 Task: Compose an email with Smart Compose that includes hyperlinks.
Action: Mouse moved to (927, 62)
Screenshot: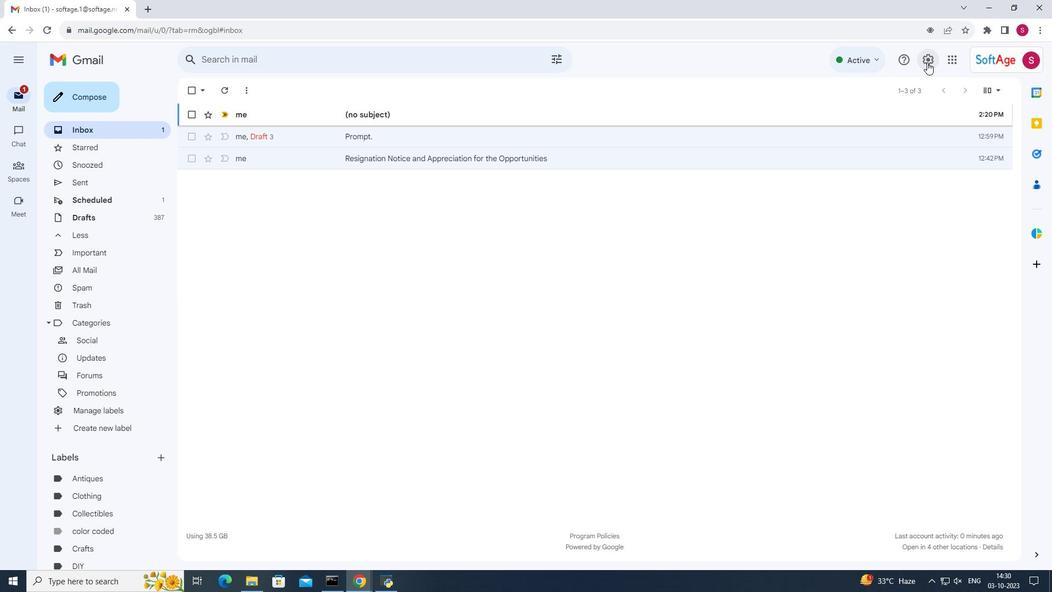 
Action: Mouse pressed left at (927, 62)
Screenshot: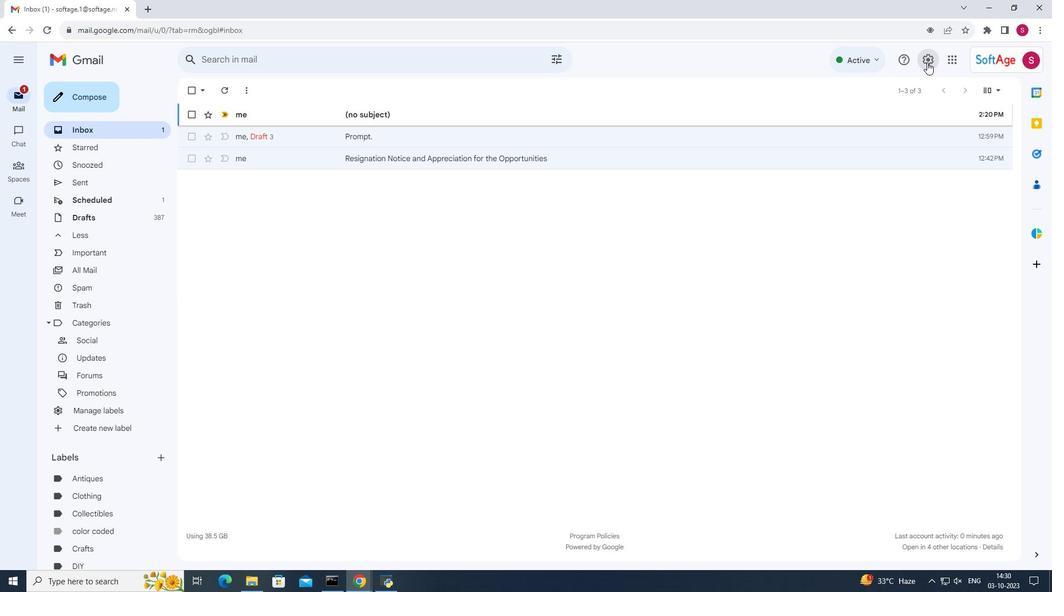 
Action: Mouse moved to (920, 115)
Screenshot: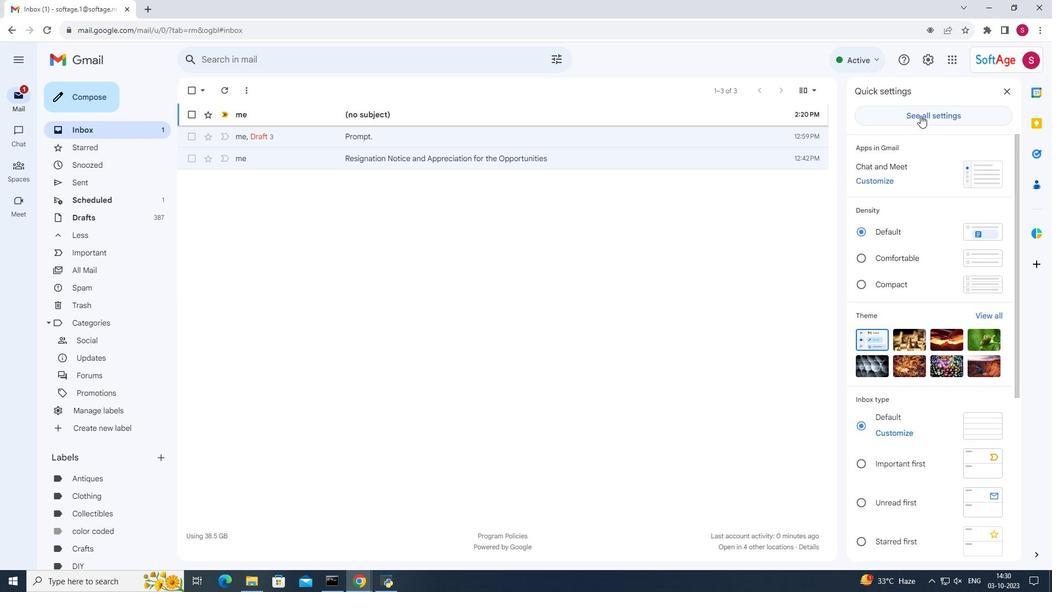
Action: Mouse pressed left at (920, 115)
Screenshot: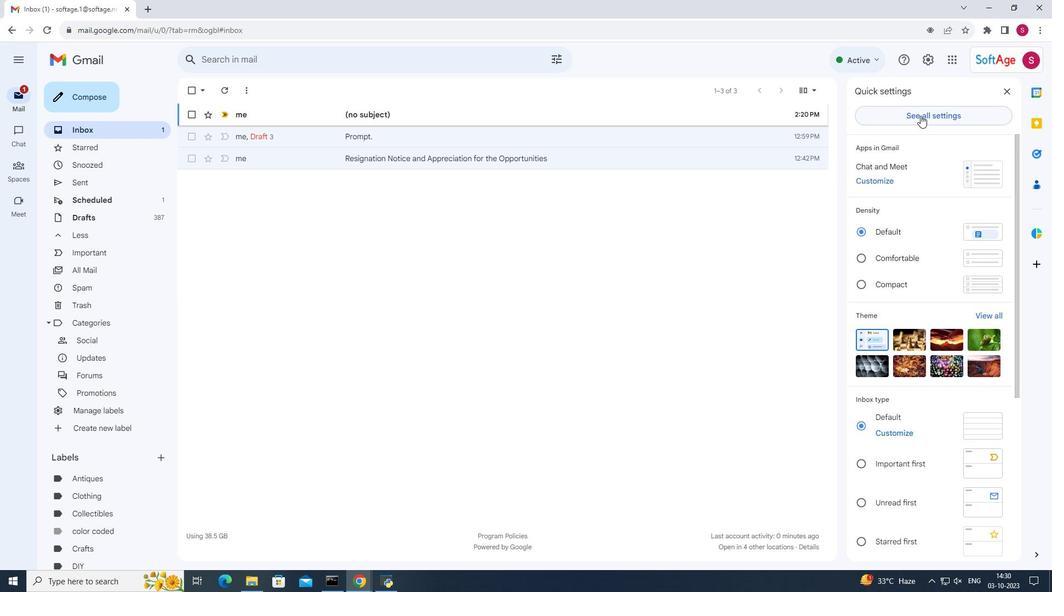 
Action: Mouse moved to (737, 237)
Screenshot: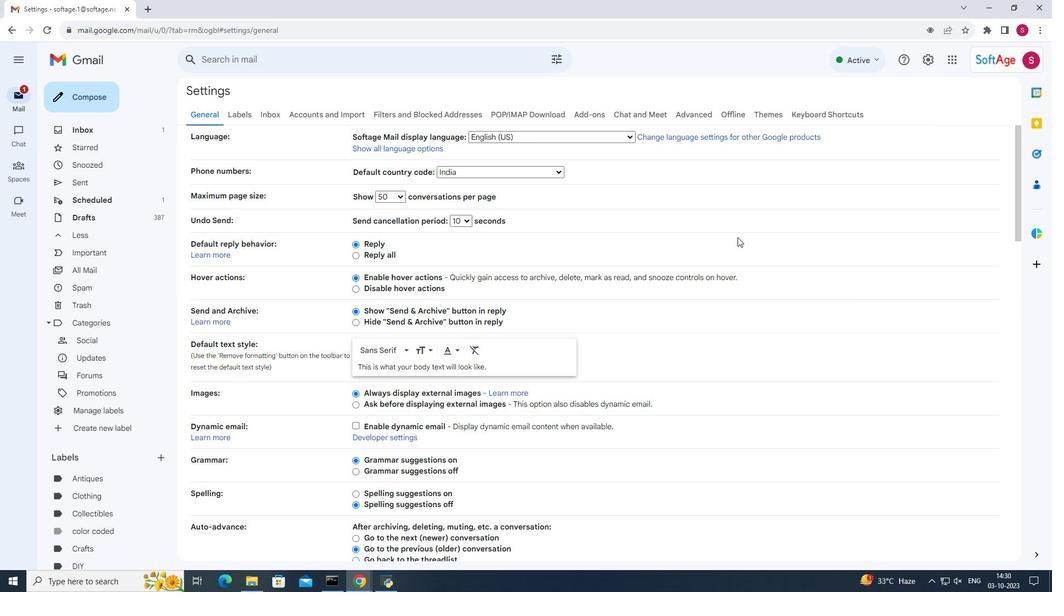 
Action: Mouse scrolled (737, 236) with delta (0, 0)
Screenshot: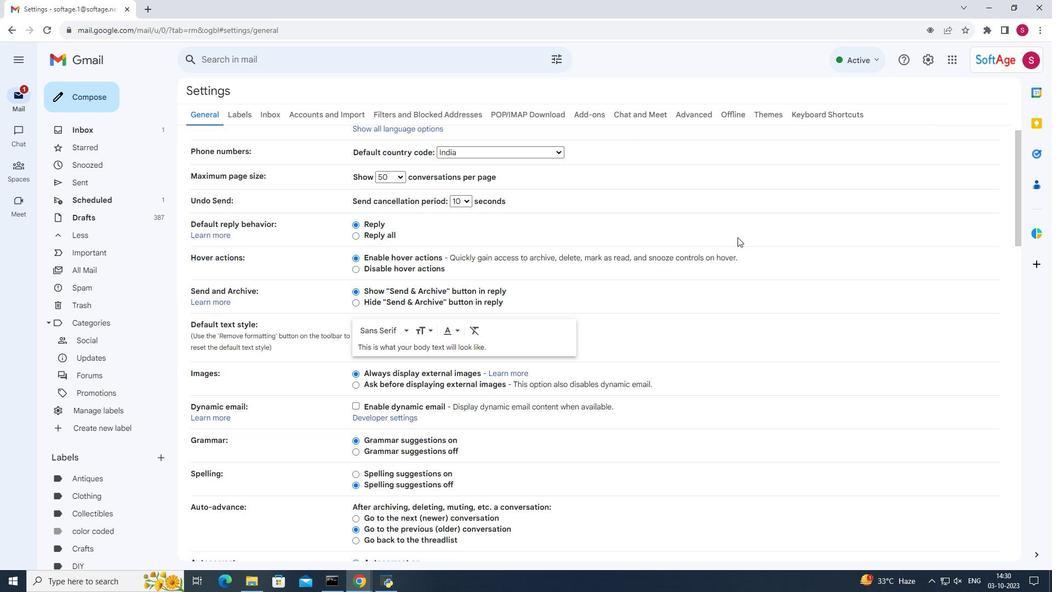 
Action: Mouse scrolled (737, 236) with delta (0, 0)
Screenshot: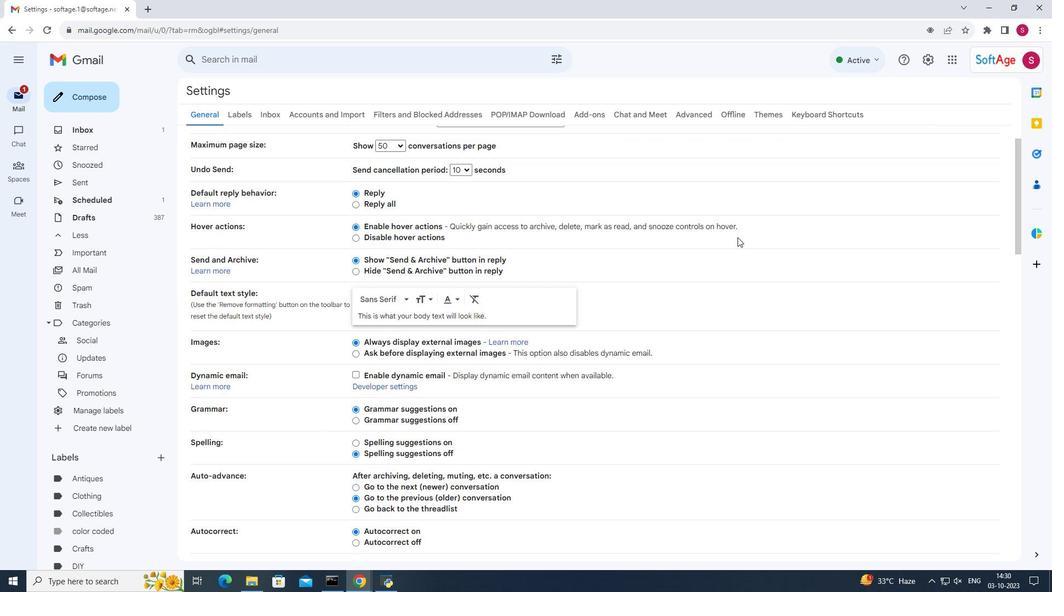 
Action: Mouse scrolled (737, 236) with delta (0, 0)
Screenshot: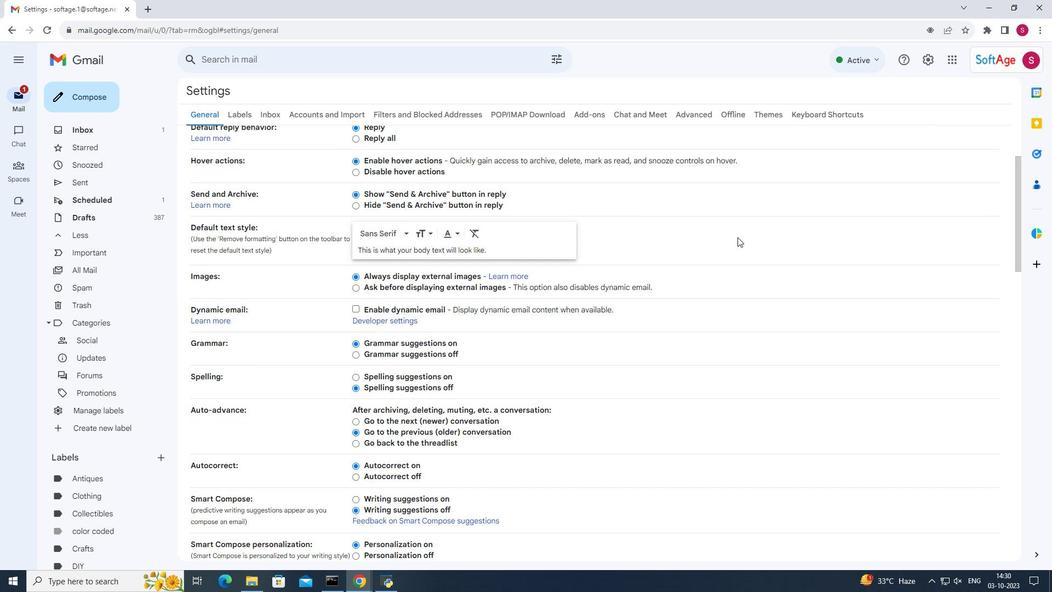 
Action: Mouse scrolled (737, 236) with delta (0, 0)
Screenshot: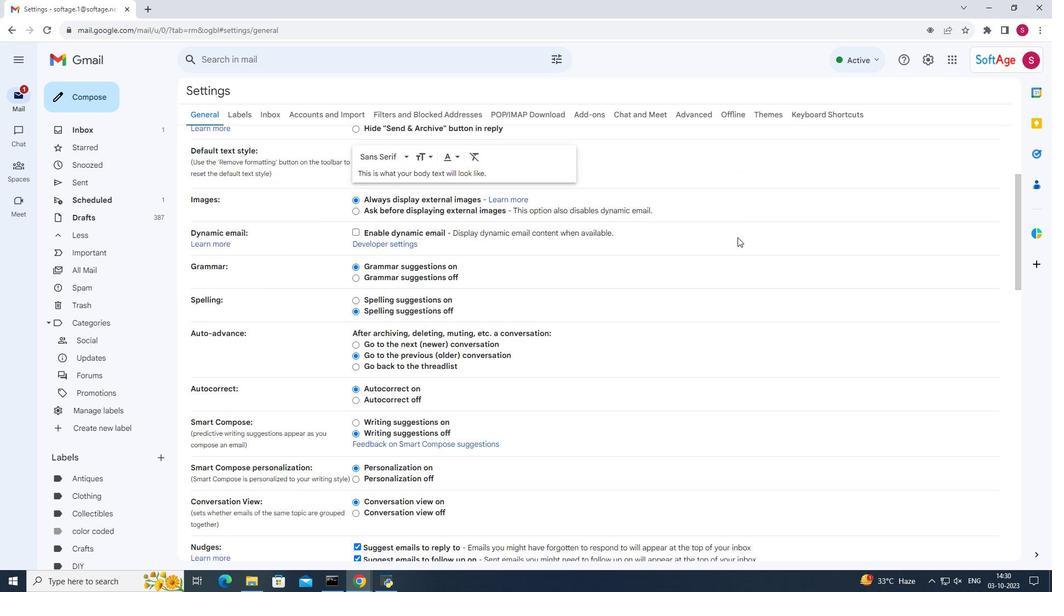 
Action: Mouse scrolled (737, 236) with delta (0, 0)
Screenshot: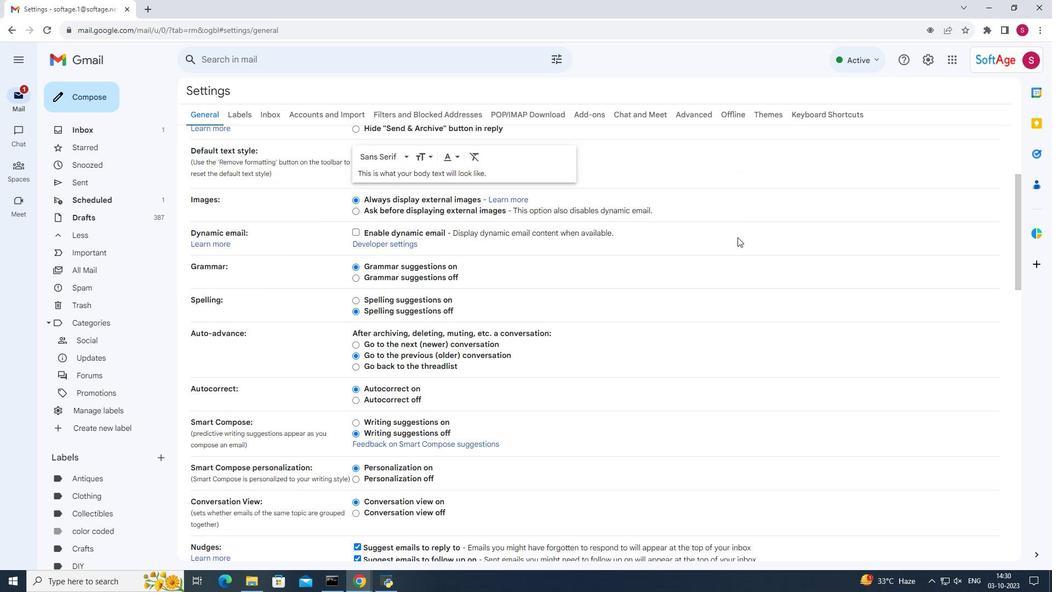 
Action: Mouse scrolled (737, 236) with delta (0, 0)
Screenshot: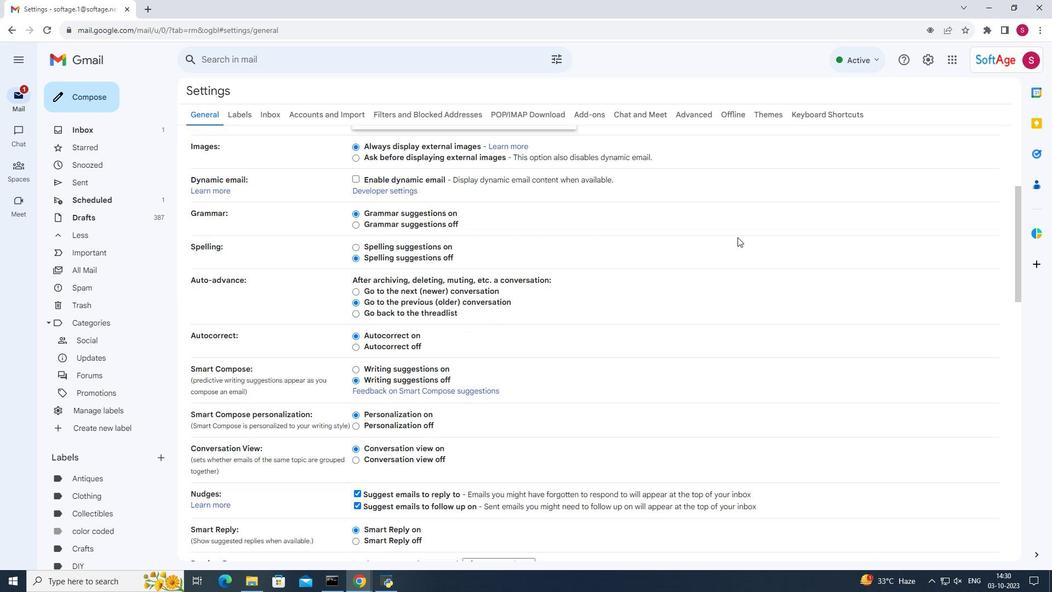
Action: Mouse scrolled (737, 236) with delta (0, 0)
Screenshot: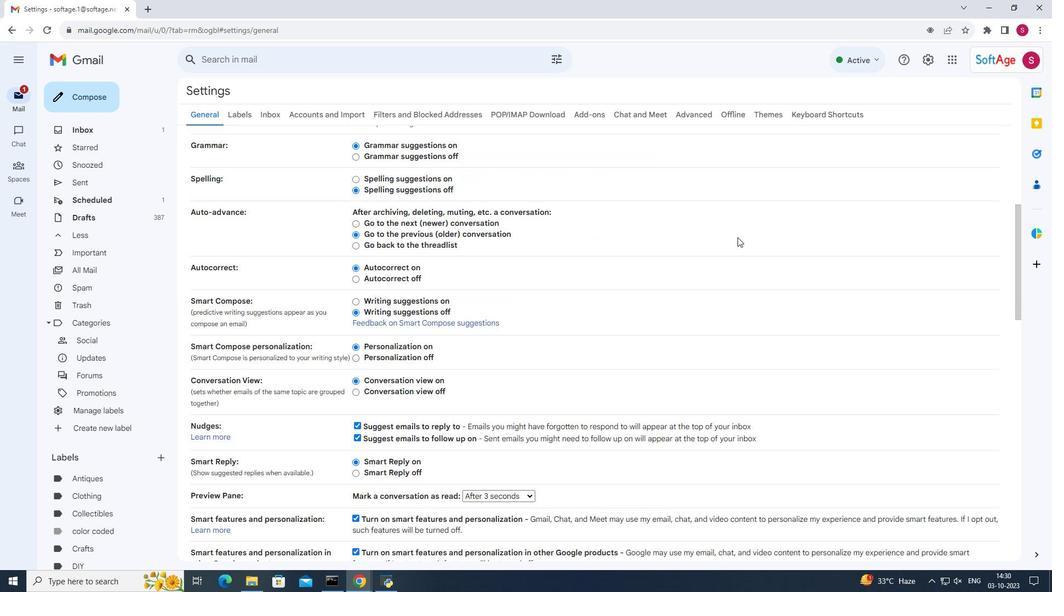 
Action: Mouse moved to (357, 234)
Screenshot: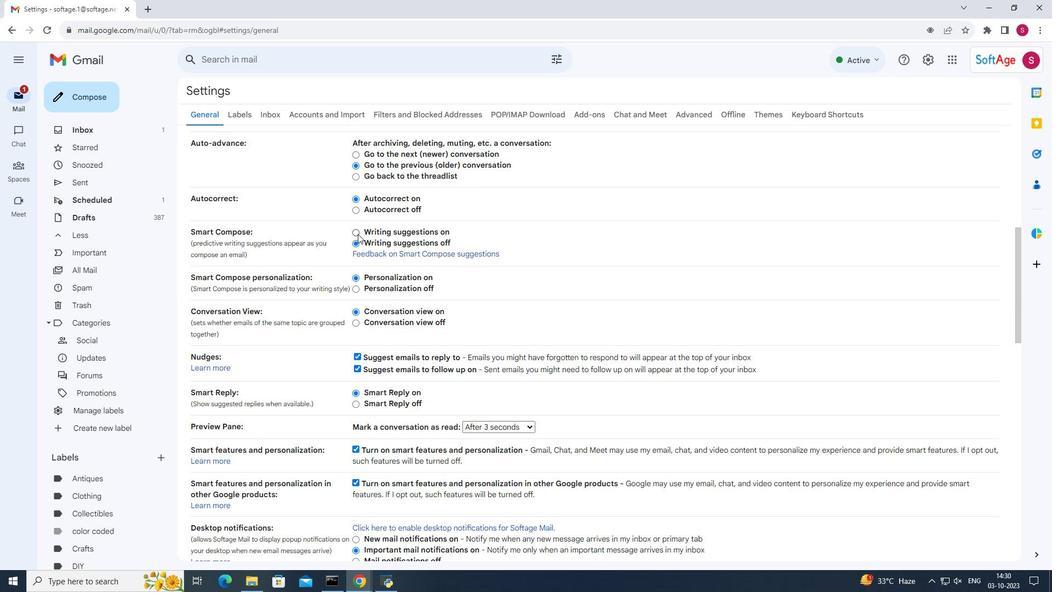 
Action: Mouse pressed left at (357, 234)
Screenshot: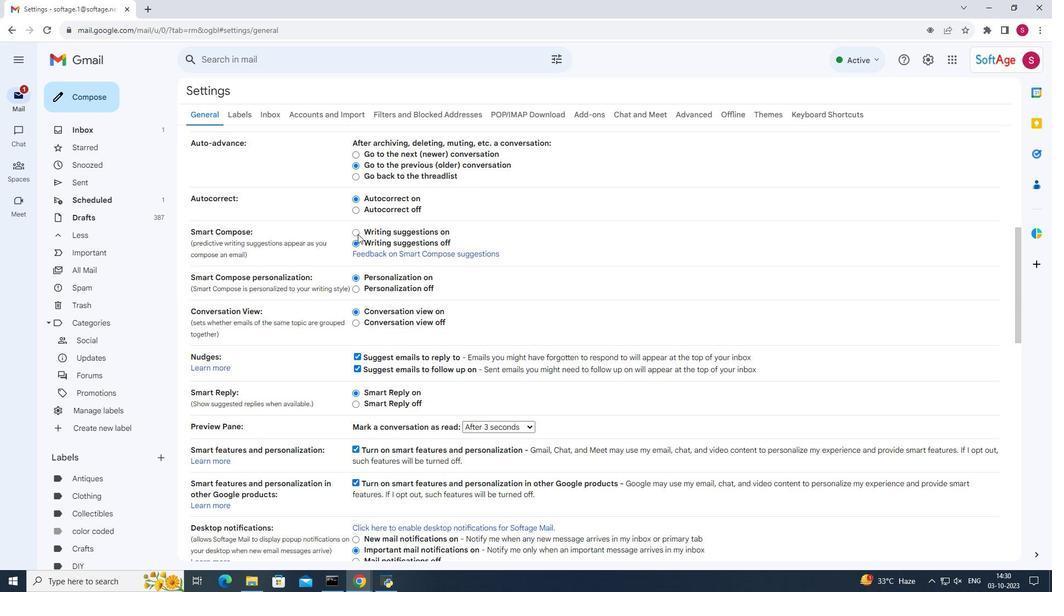 
Action: Mouse moved to (617, 256)
Screenshot: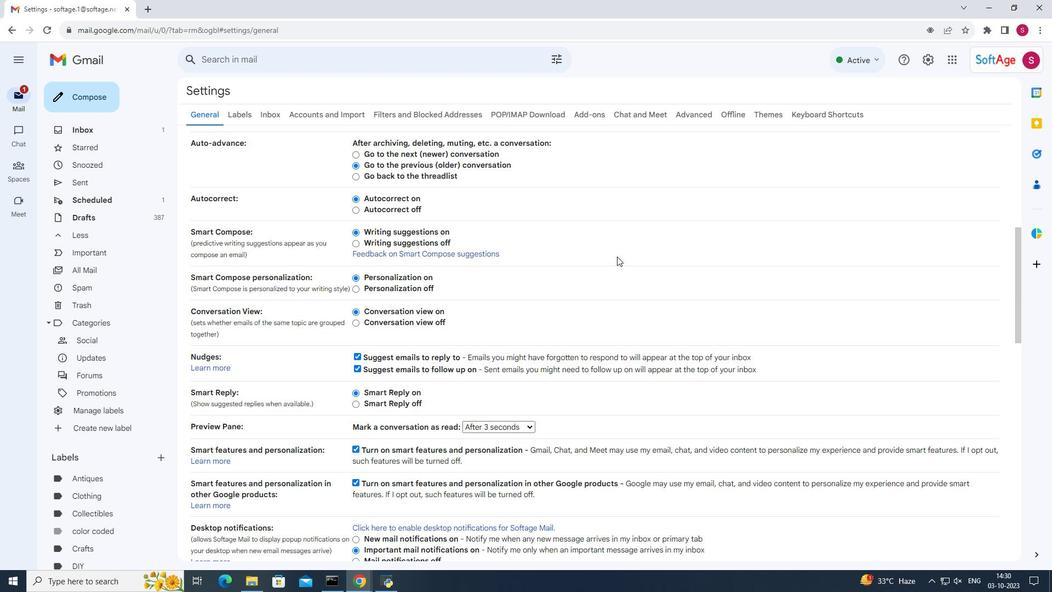 
Action: Mouse scrolled (617, 255) with delta (0, 0)
Screenshot: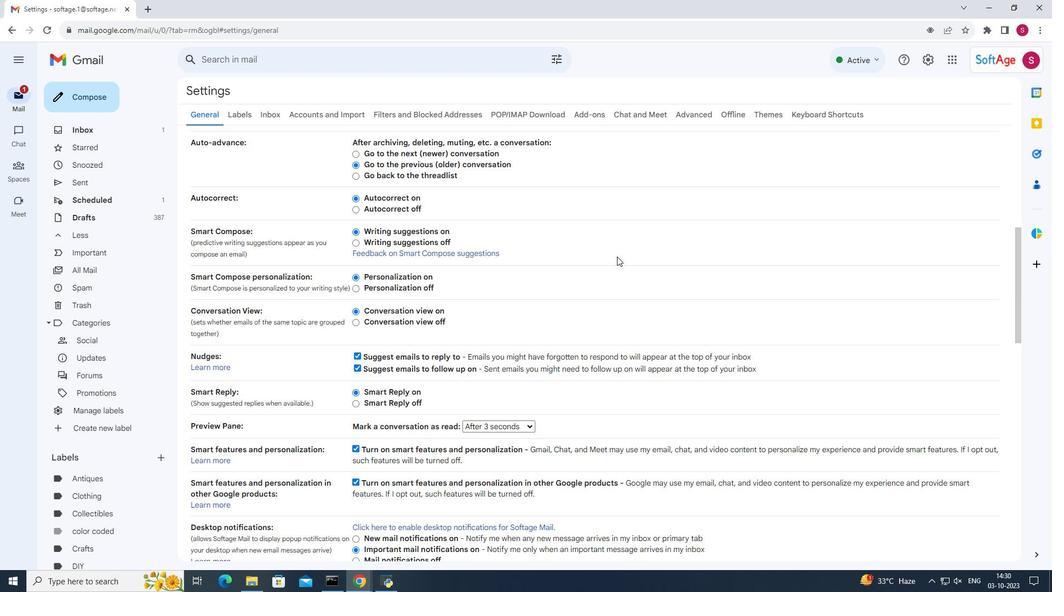 
Action: Mouse scrolled (617, 255) with delta (0, 0)
Screenshot: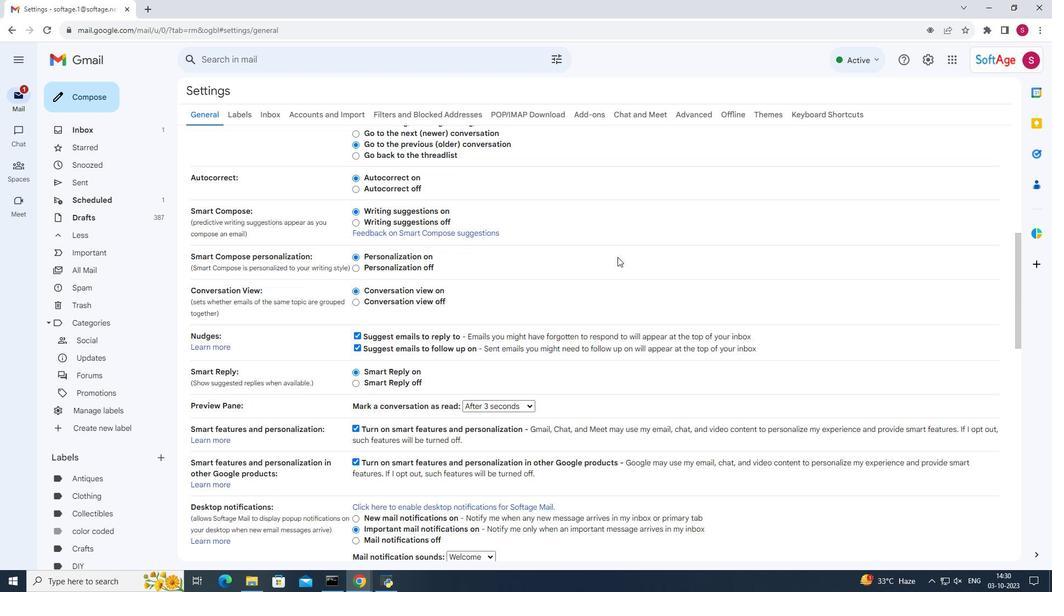 
Action: Mouse scrolled (617, 255) with delta (0, 0)
Screenshot: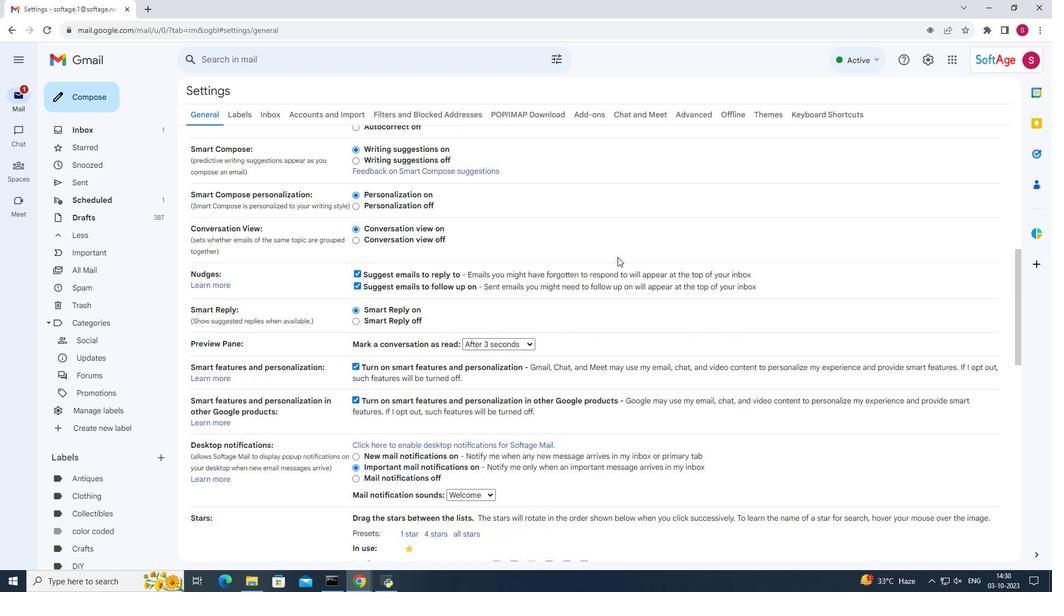 
Action: Mouse moved to (617, 257)
Screenshot: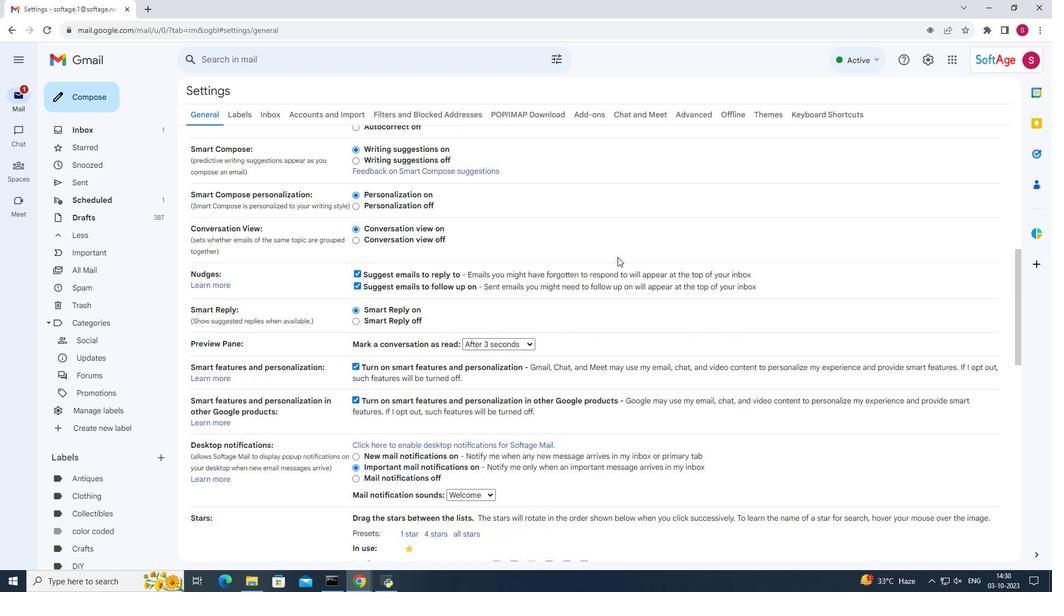 
Action: Mouse scrolled (617, 256) with delta (0, 0)
Screenshot: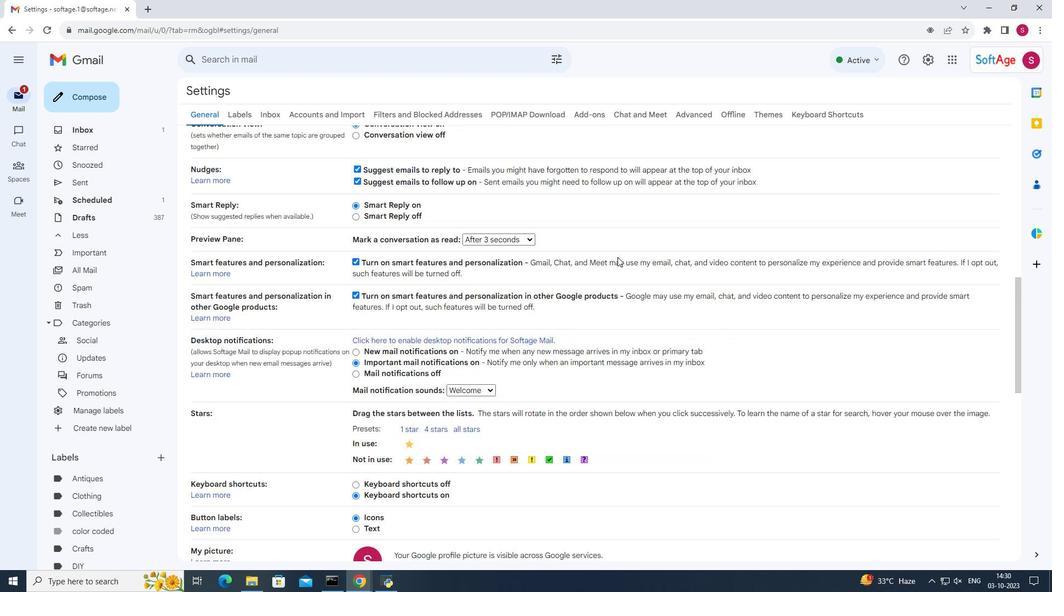 
Action: Mouse moved to (617, 257)
Screenshot: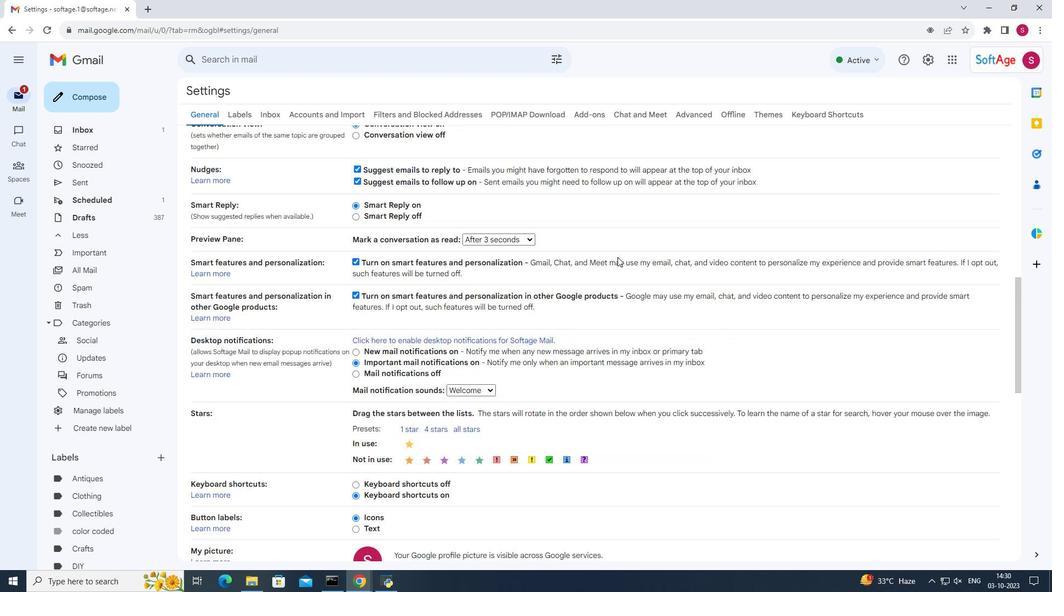 
Action: Mouse scrolled (617, 256) with delta (0, 0)
Screenshot: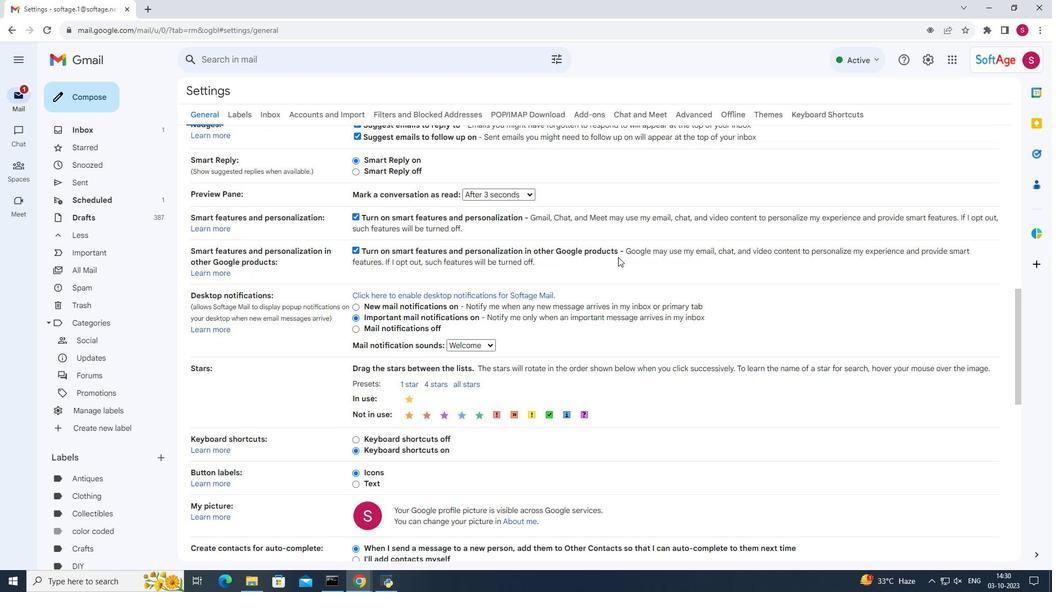 
Action: Mouse scrolled (617, 256) with delta (0, 0)
Screenshot: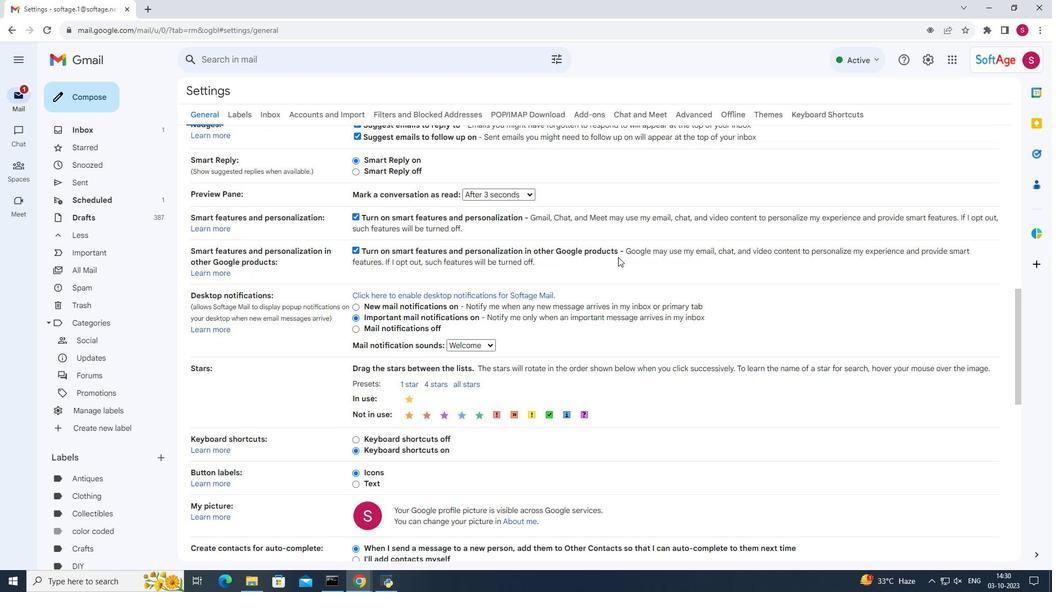 
Action: Mouse scrolled (617, 256) with delta (0, 0)
Screenshot: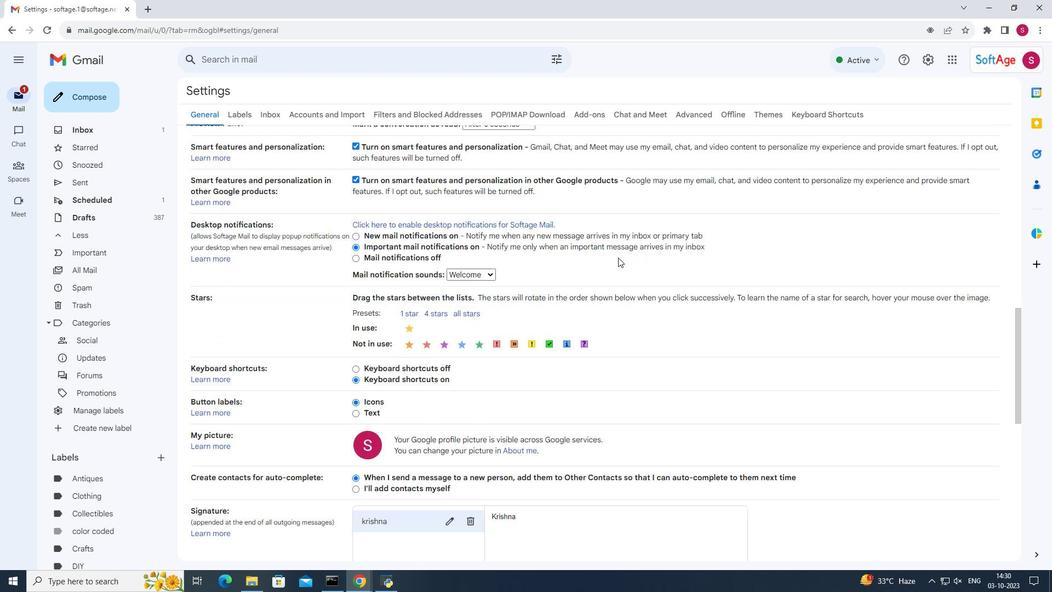 
Action: Mouse scrolled (617, 256) with delta (0, 0)
Screenshot: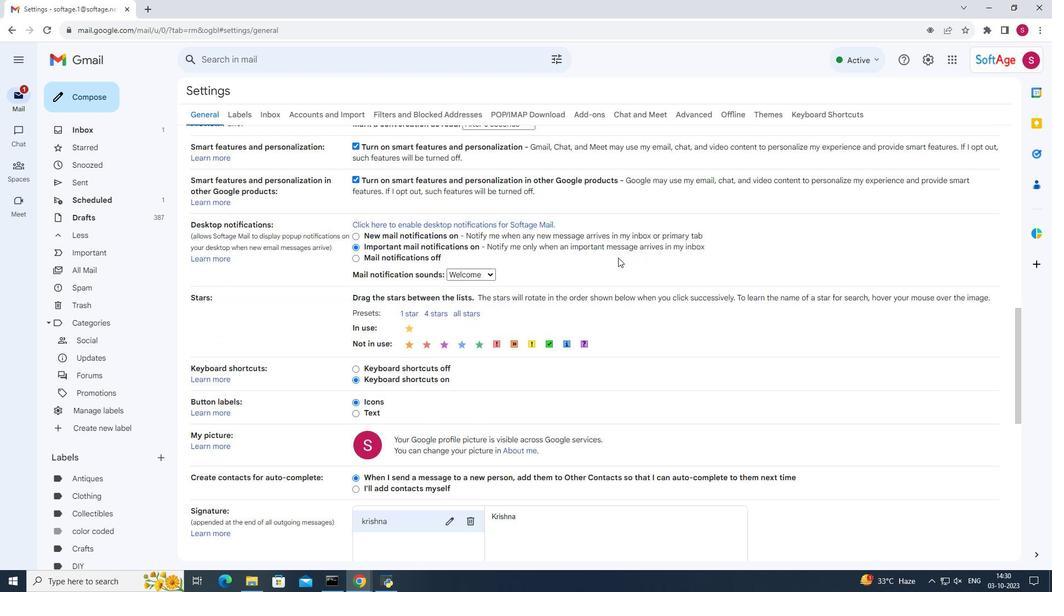 
Action: Mouse moved to (618, 258)
Screenshot: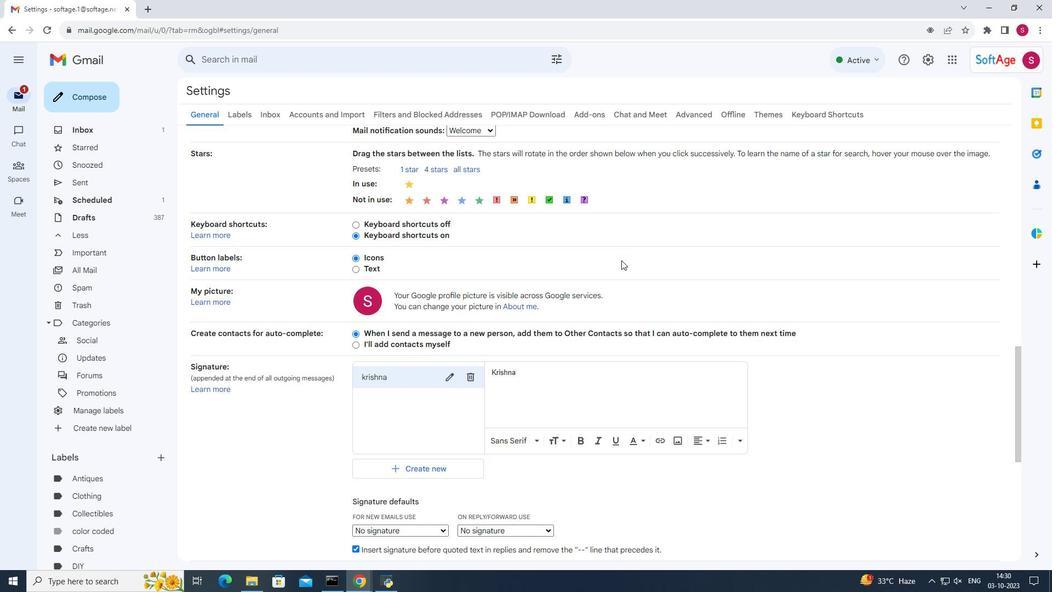 
Action: Mouse scrolled (618, 257) with delta (0, 0)
Screenshot: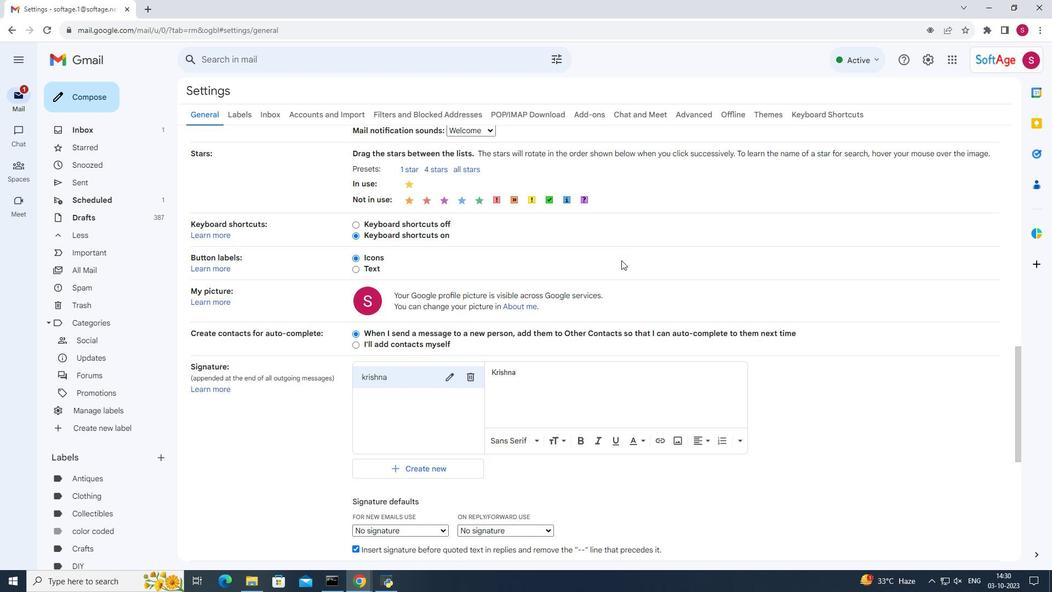 
Action: Mouse moved to (619, 258)
Screenshot: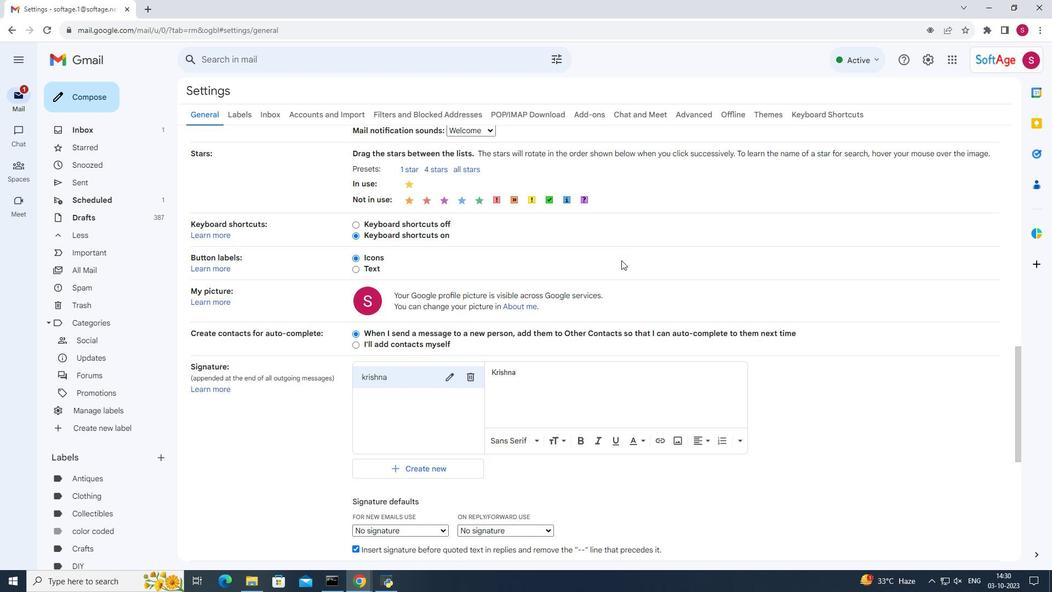 
Action: Mouse scrolled (619, 258) with delta (0, 0)
Screenshot: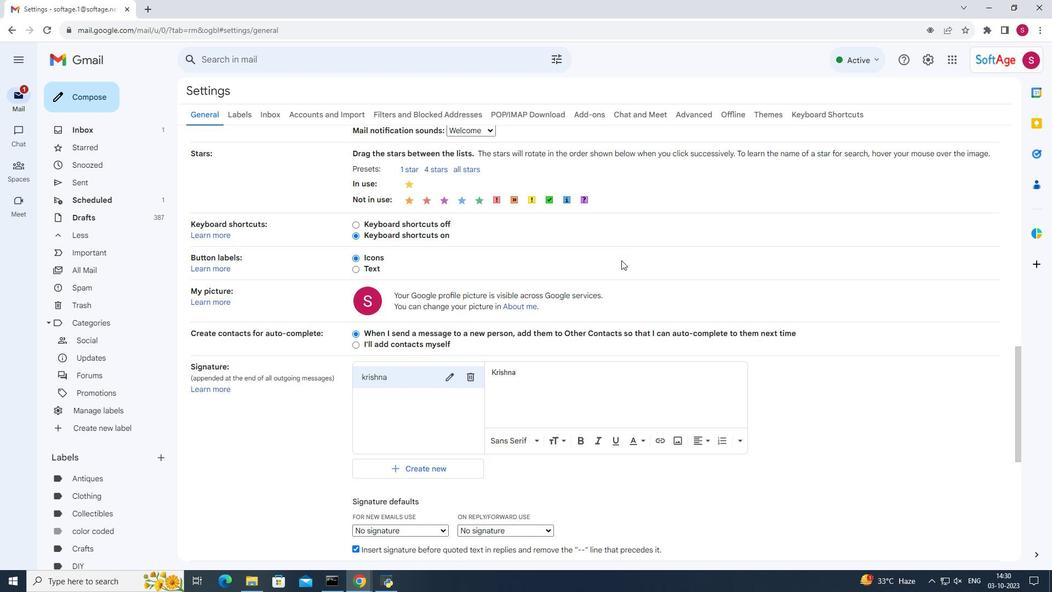 
Action: Mouse moved to (619, 258)
Screenshot: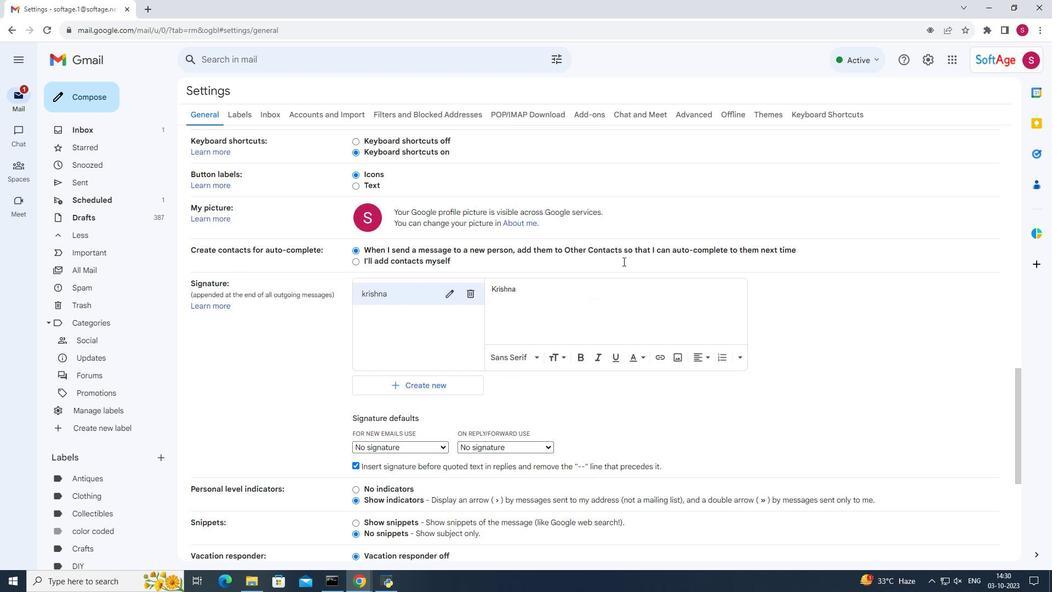 
Action: Mouse scrolled (619, 258) with delta (0, 0)
Screenshot: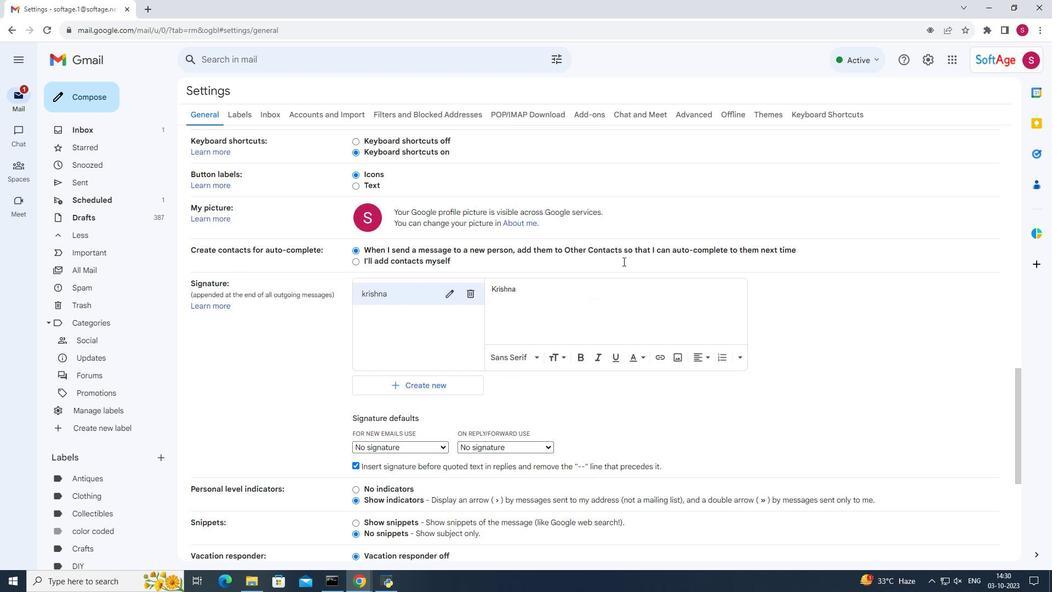 
Action: Mouse moved to (621, 259)
Screenshot: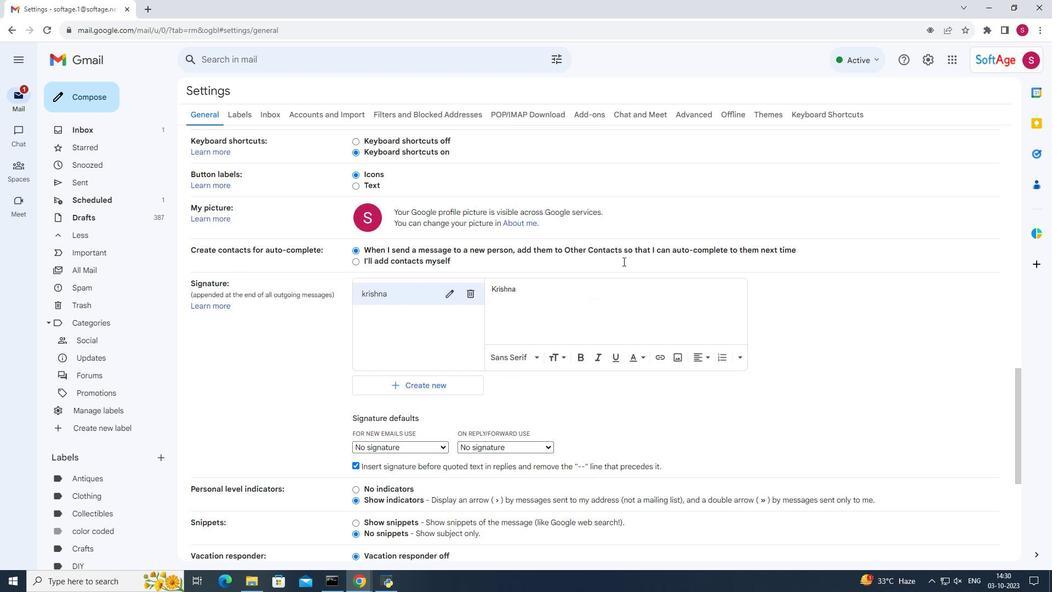 
Action: Mouse scrolled (621, 259) with delta (0, 0)
Screenshot: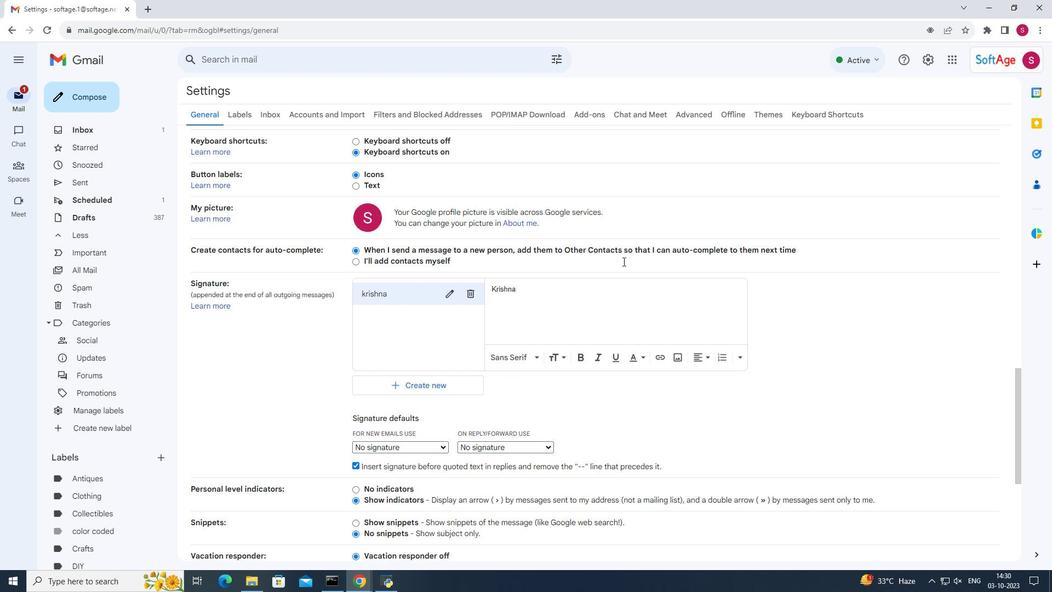 
Action: Mouse moved to (622, 260)
Screenshot: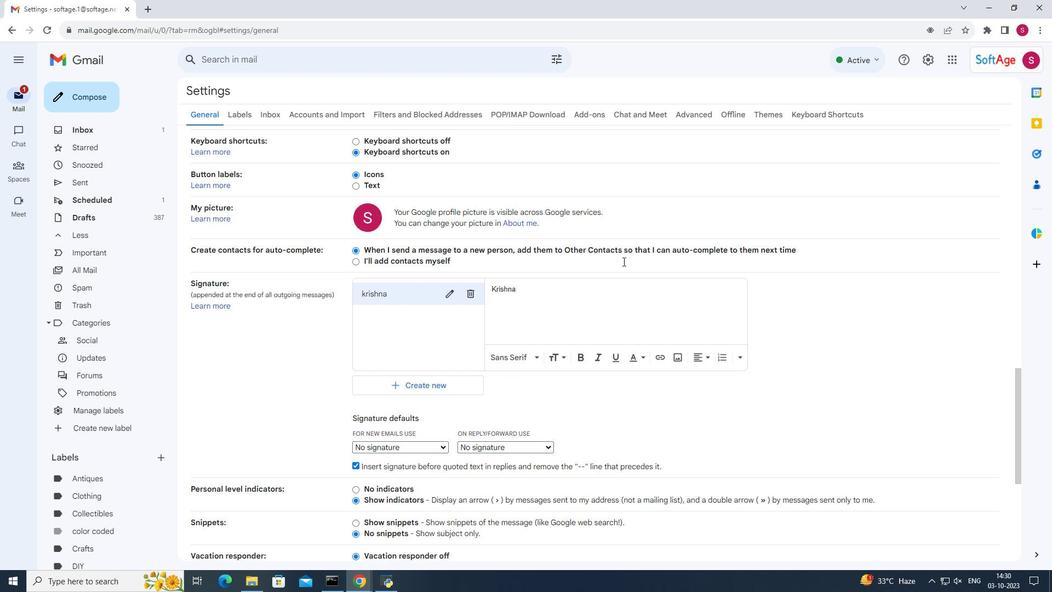 
Action: Mouse scrolled (622, 260) with delta (0, 0)
Screenshot: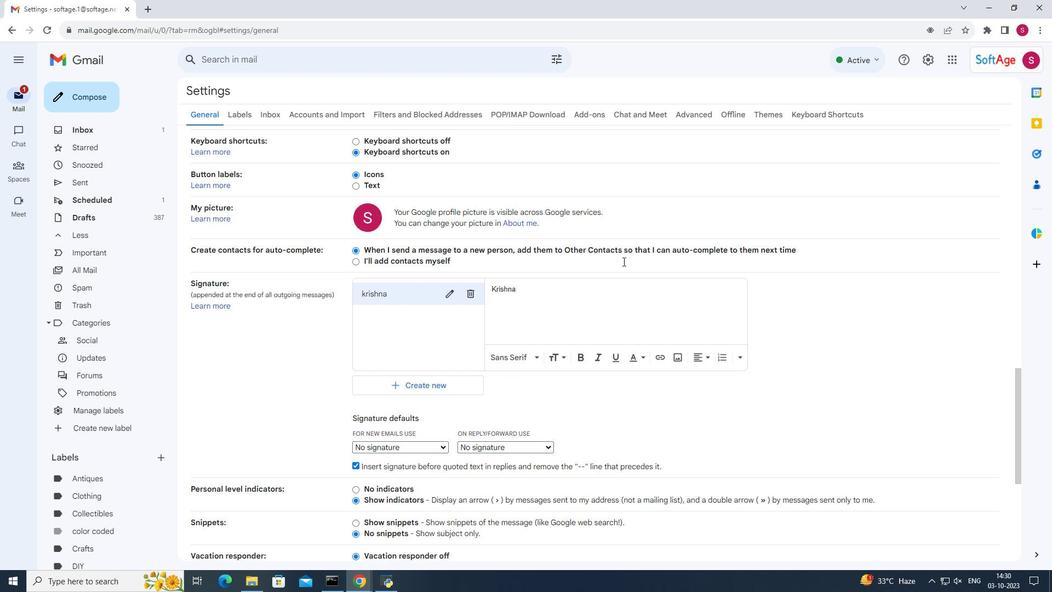 
Action: Mouse moved to (633, 299)
Screenshot: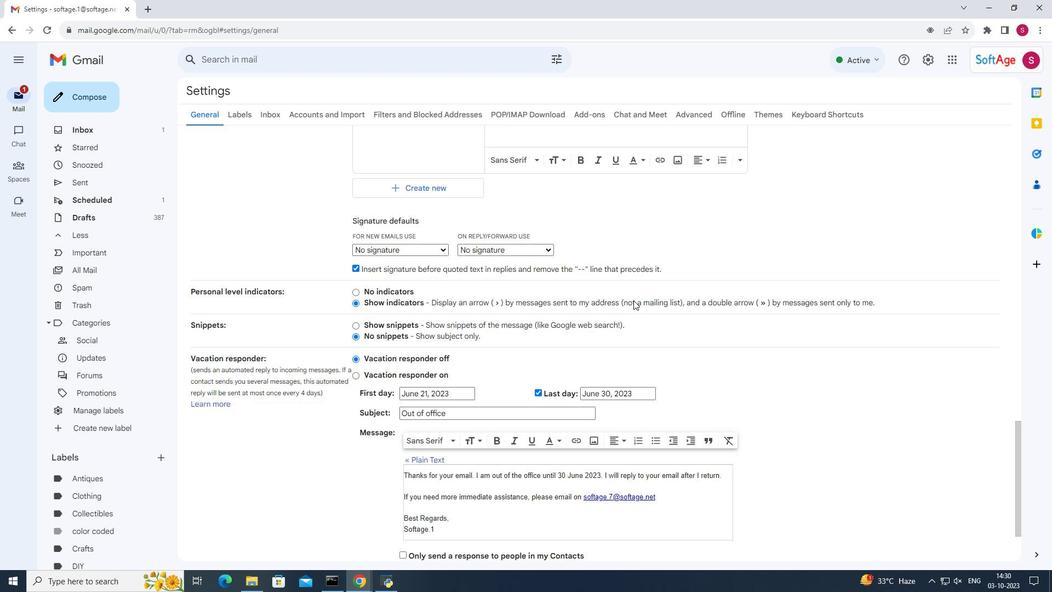 
Action: Mouse scrolled (633, 298) with delta (0, 0)
Screenshot: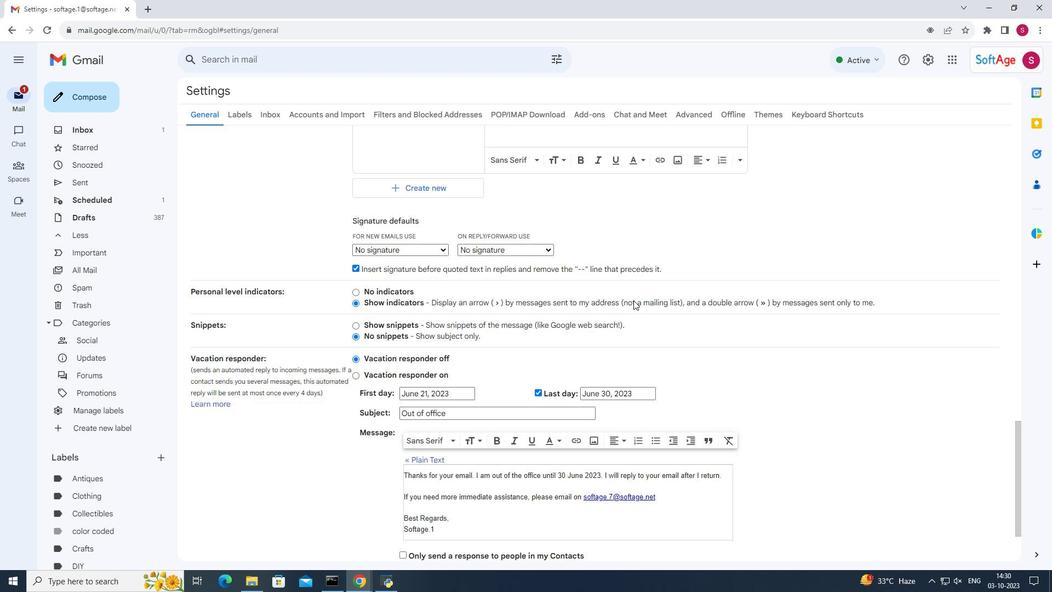 
Action: Mouse moved to (633, 300)
Screenshot: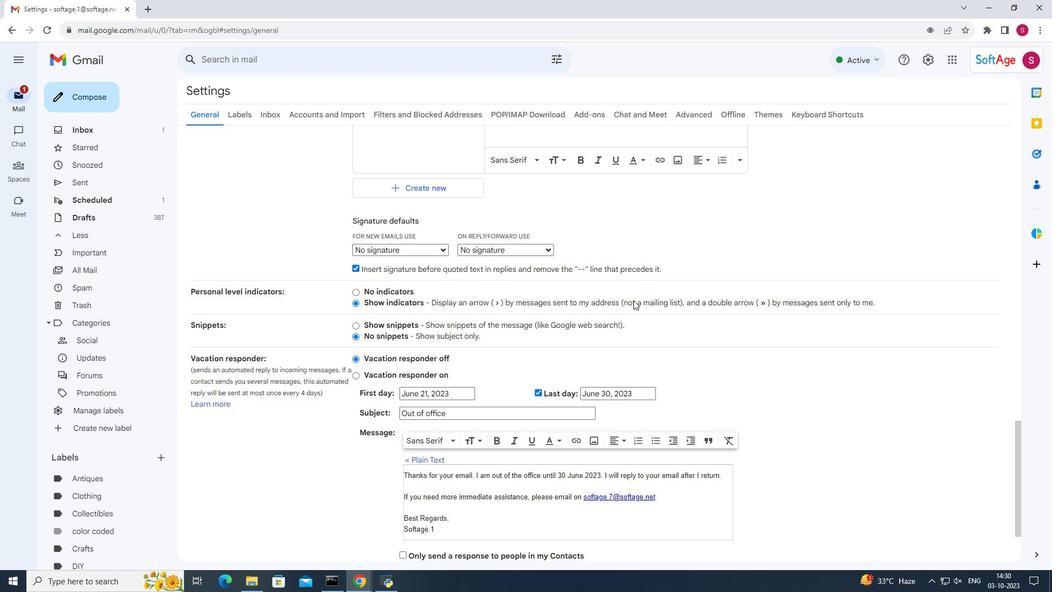 
Action: Mouse scrolled (633, 299) with delta (0, 0)
Screenshot: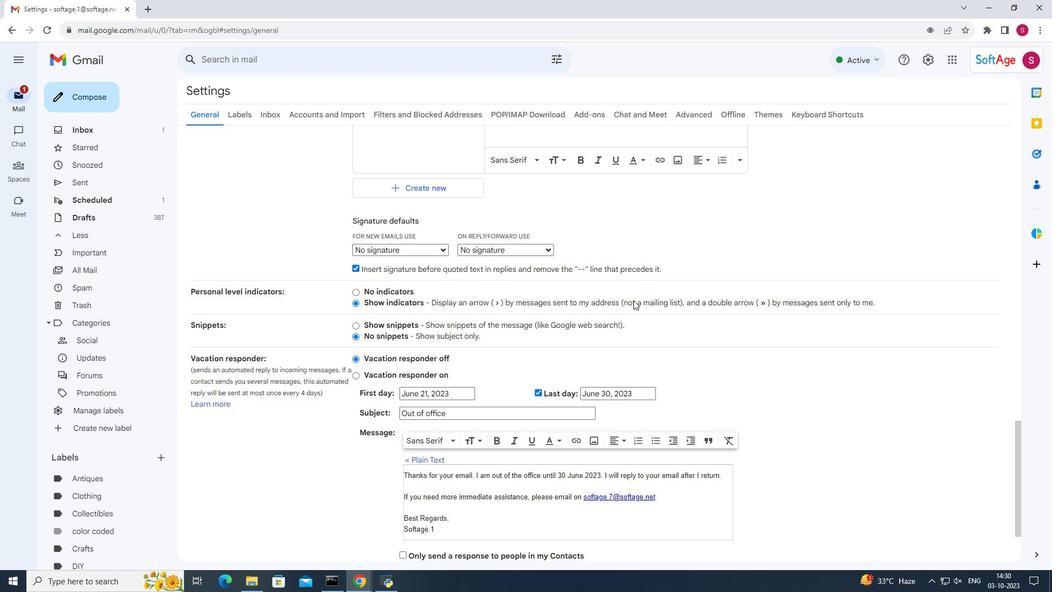 
Action: Mouse moved to (633, 300)
Screenshot: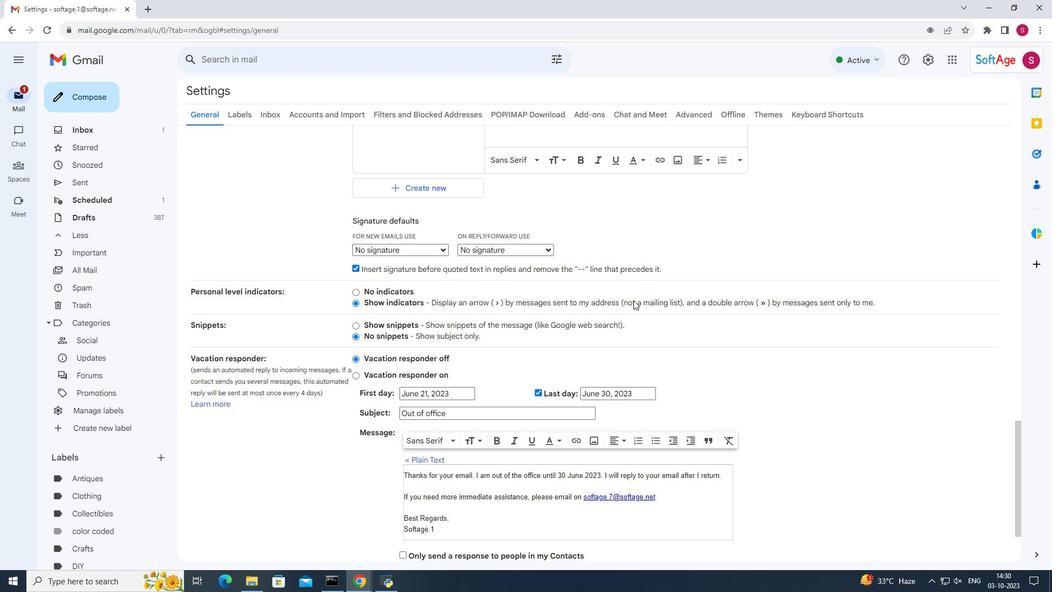 
Action: Mouse scrolled (633, 299) with delta (0, 0)
Screenshot: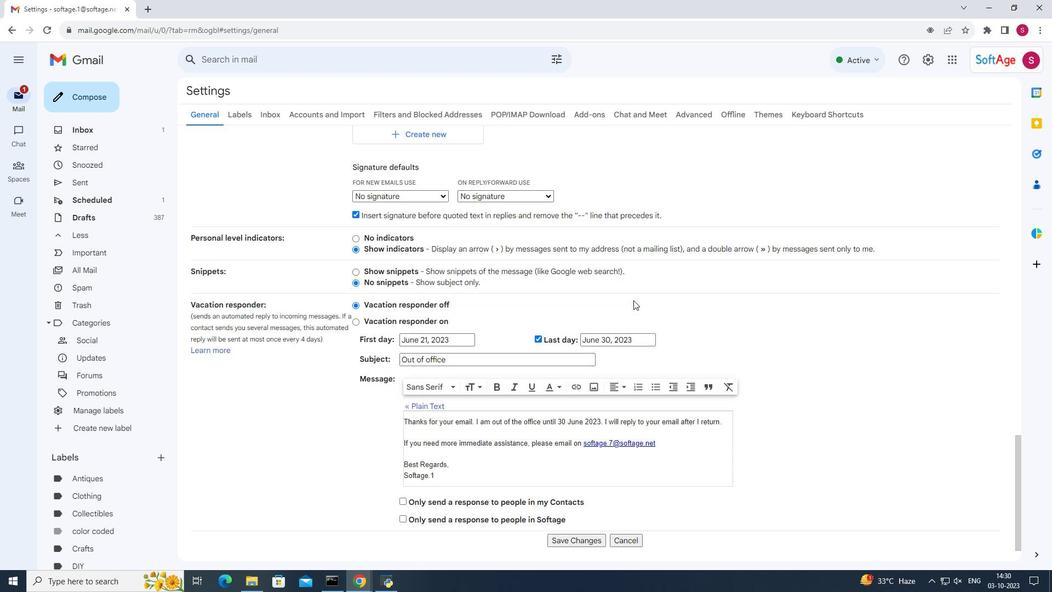 
Action: Mouse scrolled (633, 299) with delta (0, 0)
Screenshot: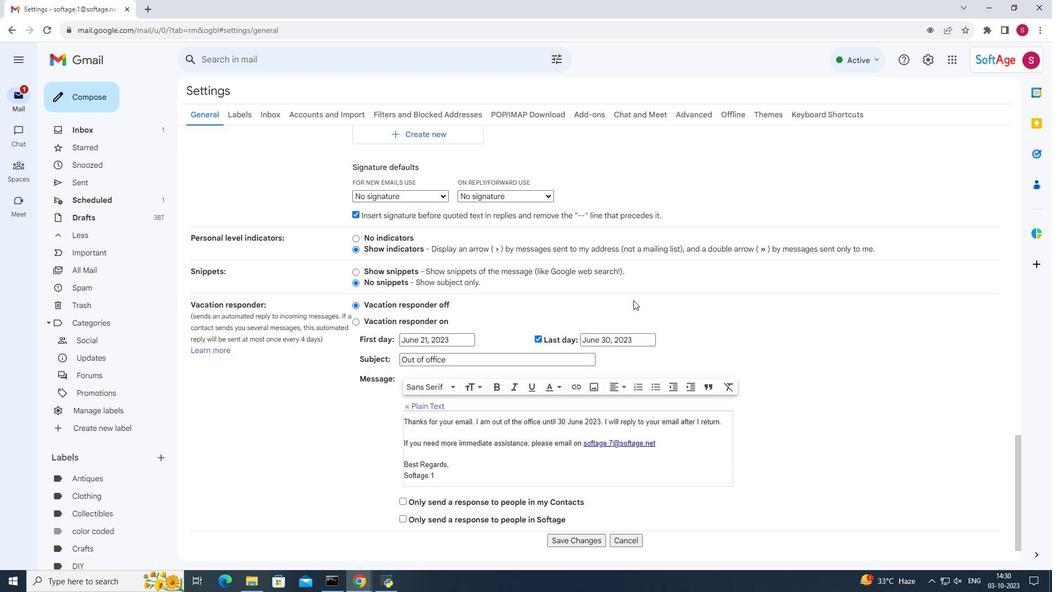 
Action: Mouse moved to (634, 301)
Screenshot: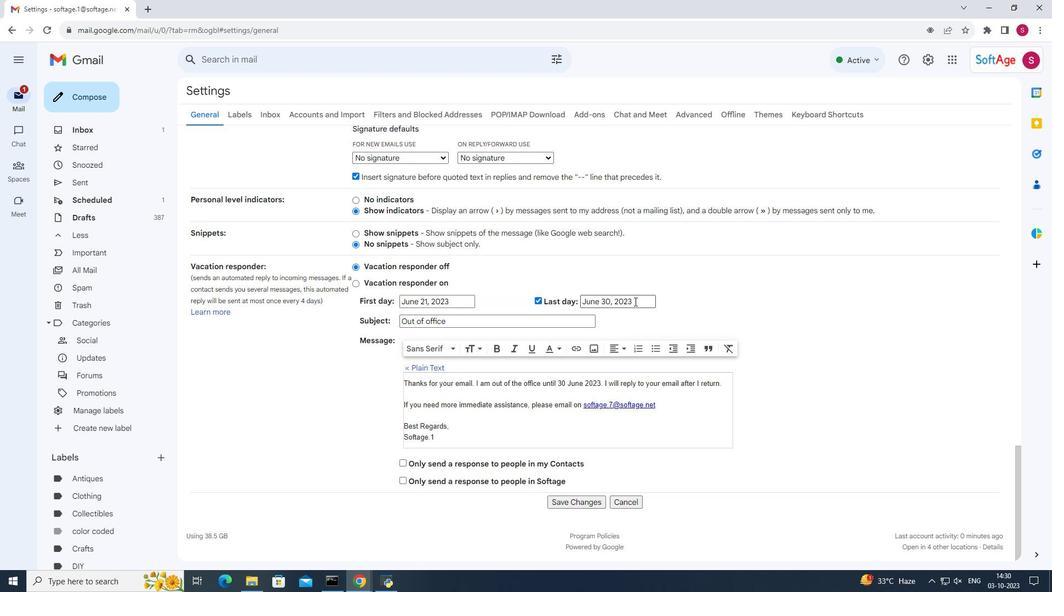 
Action: Mouse scrolled (634, 300) with delta (0, 0)
Screenshot: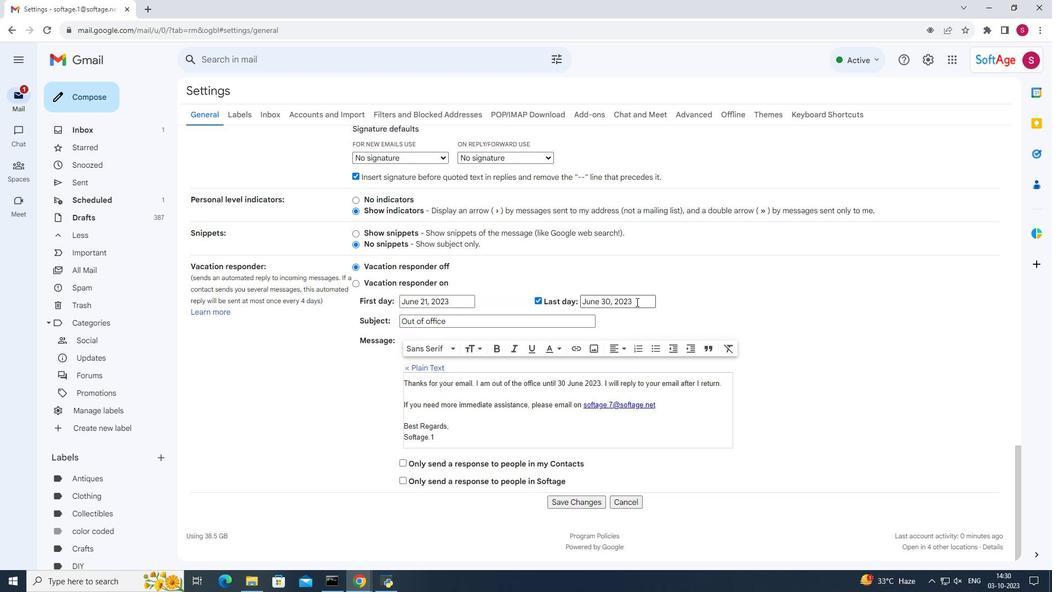 
Action: Mouse scrolled (634, 300) with delta (0, 0)
Screenshot: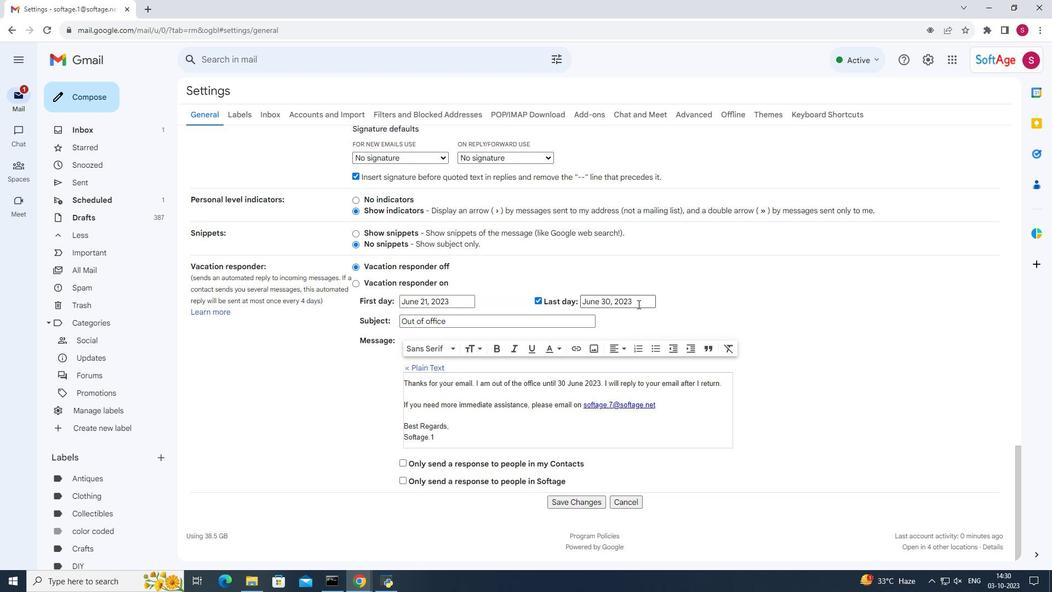 
Action: Mouse moved to (635, 301)
Screenshot: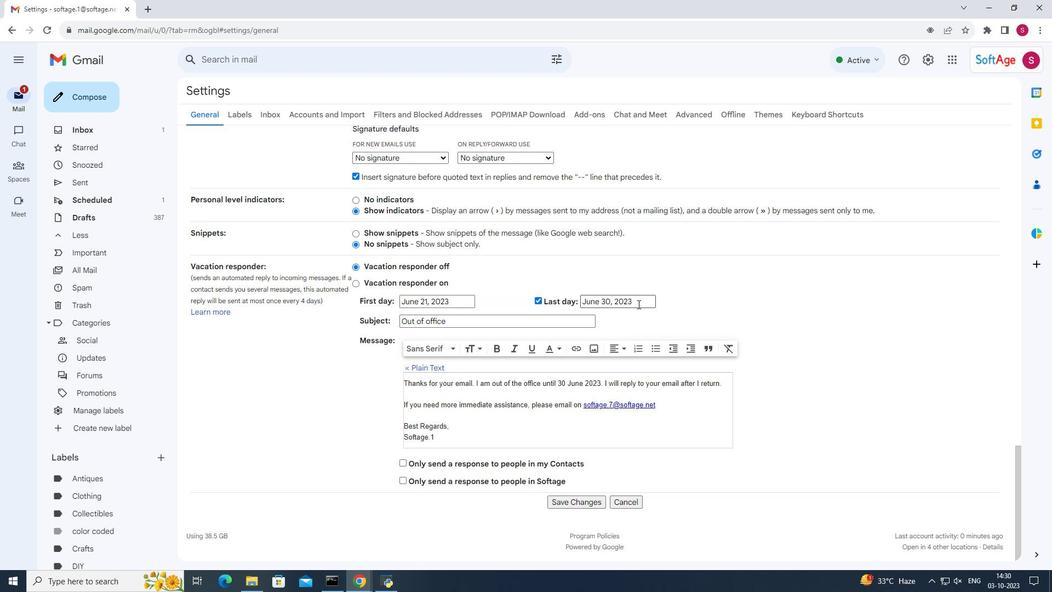 
Action: Mouse scrolled (635, 300) with delta (0, 0)
Screenshot: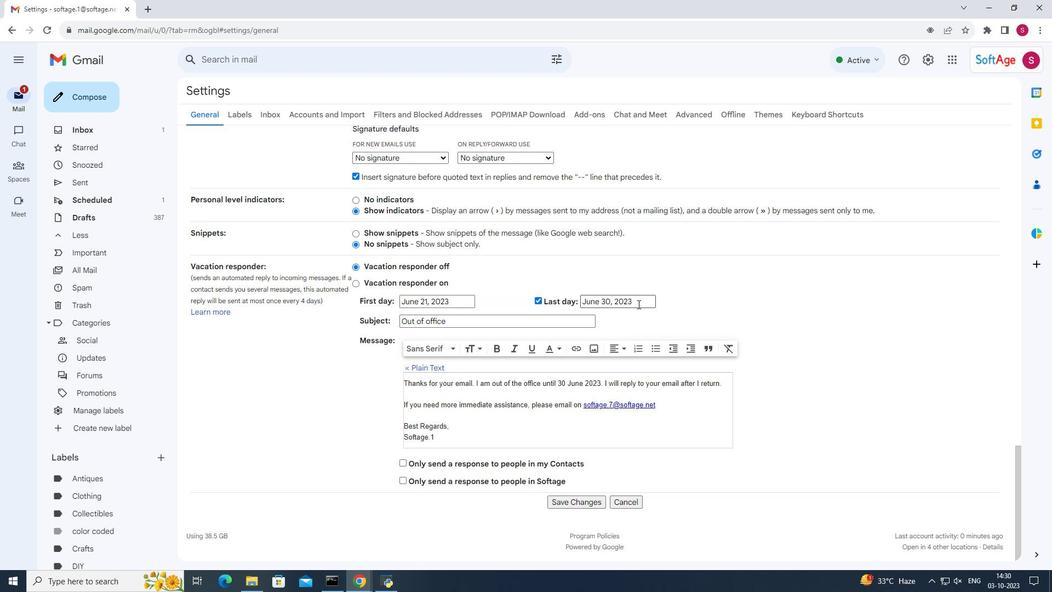 
Action: Mouse moved to (588, 504)
Screenshot: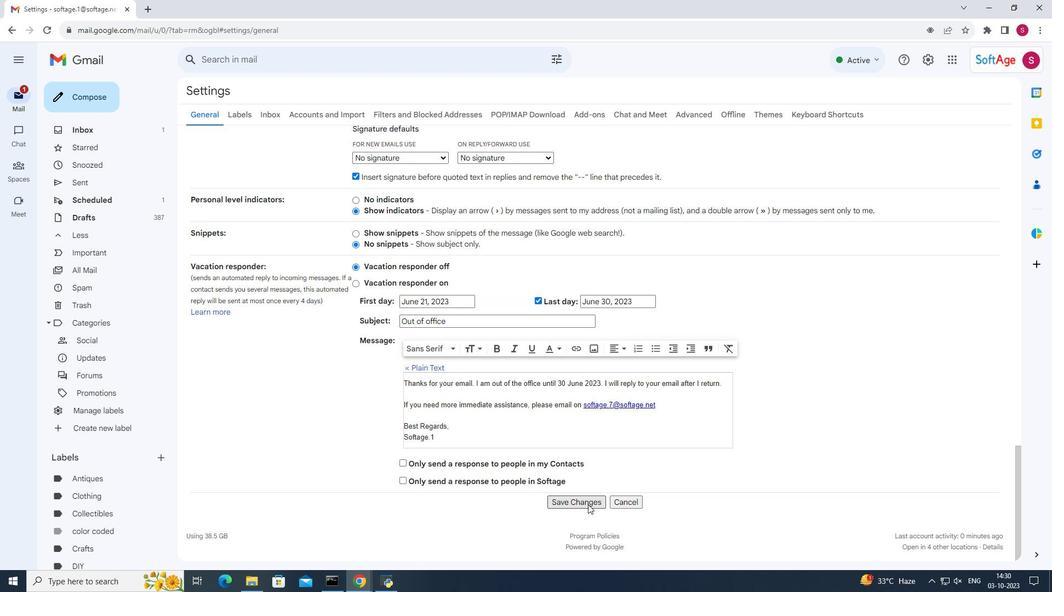 
Action: Mouse pressed left at (588, 504)
Screenshot: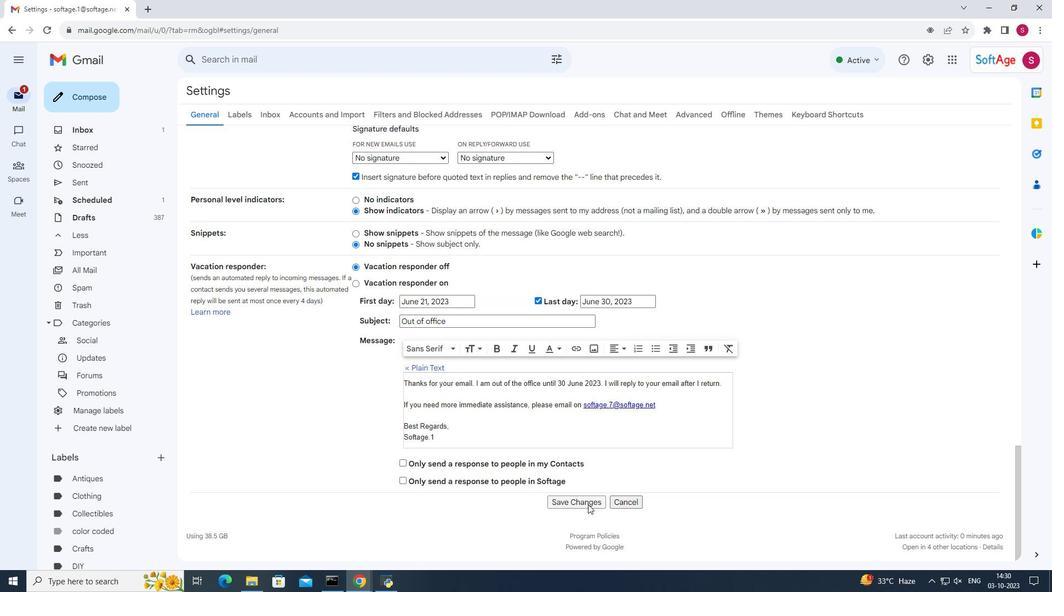 
Action: Mouse moved to (86, 97)
Screenshot: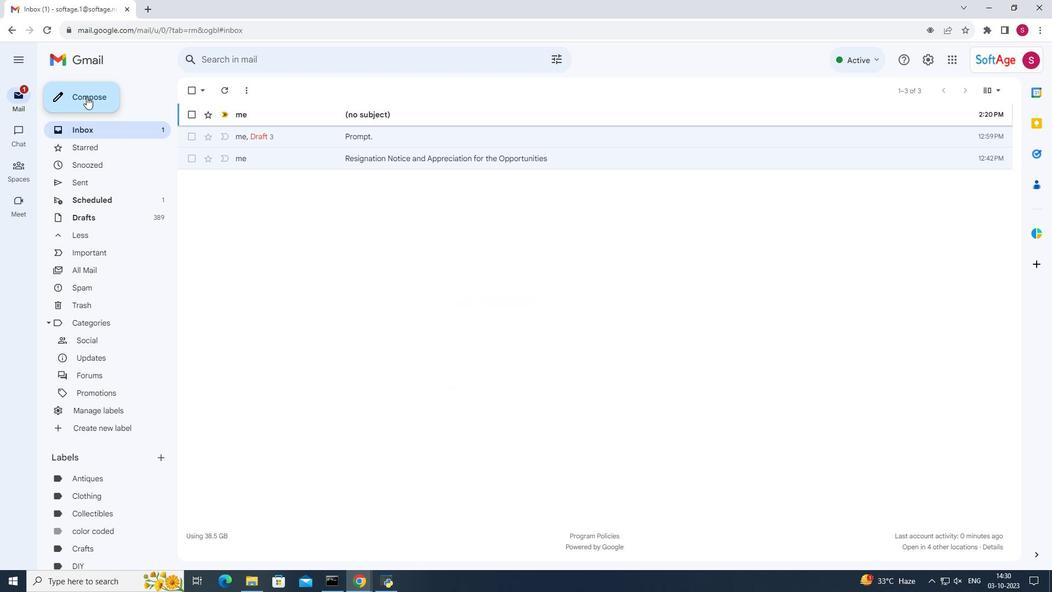 
Action: Mouse pressed left at (86, 97)
Screenshot: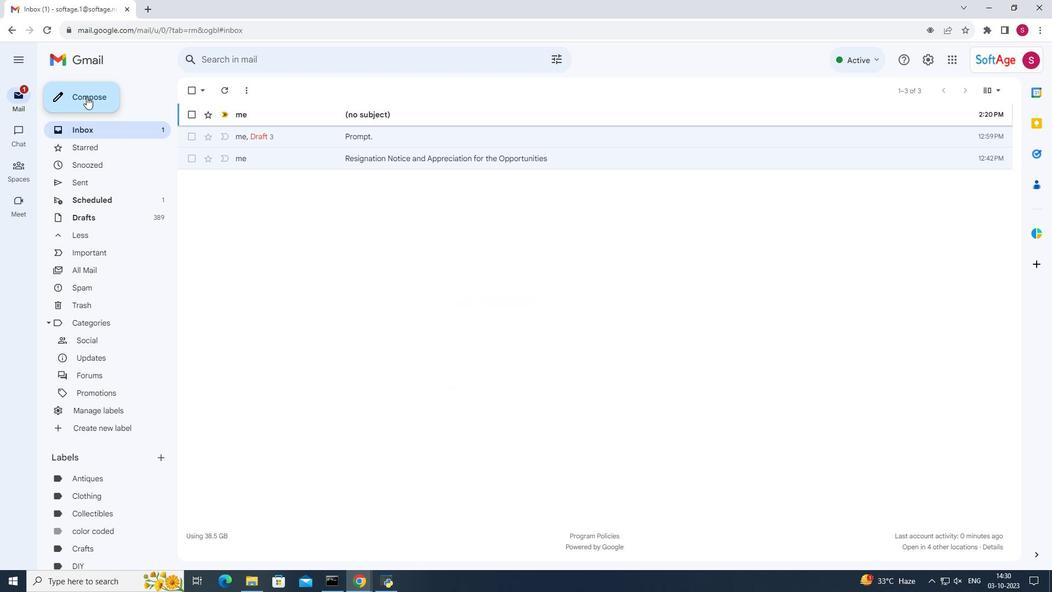 
Action: Mouse moved to (457, 235)
Screenshot: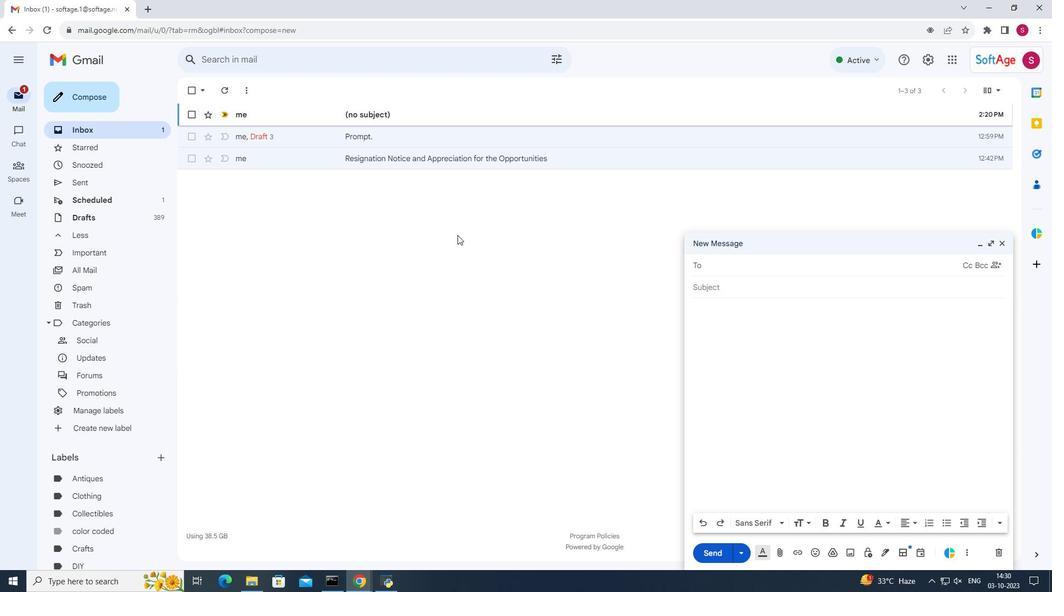 
Action: Key pressed s
Screenshot: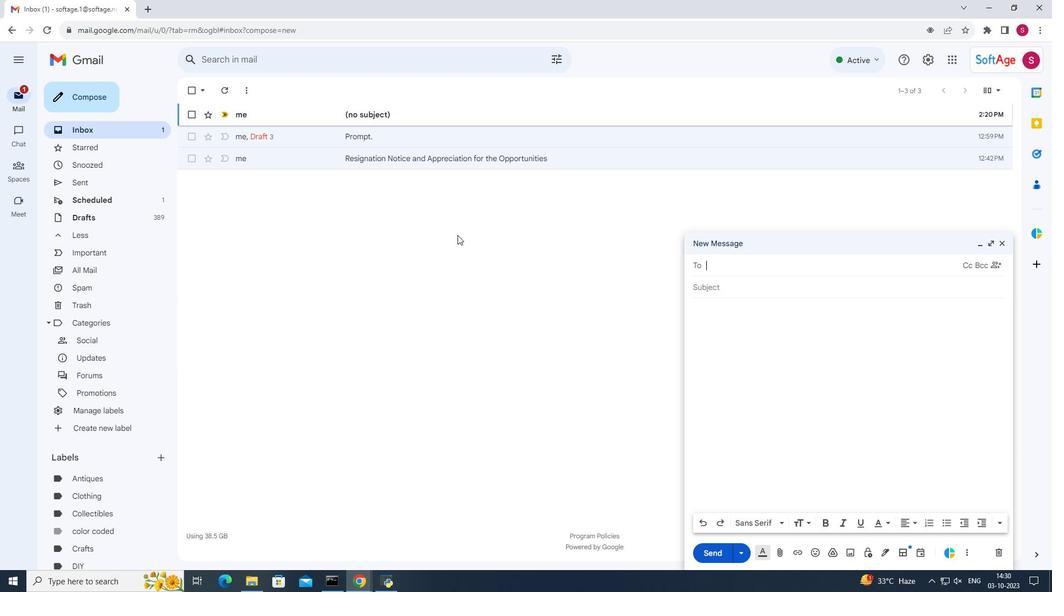 
Action: Mouse moved to (790, 355)
Screenshot: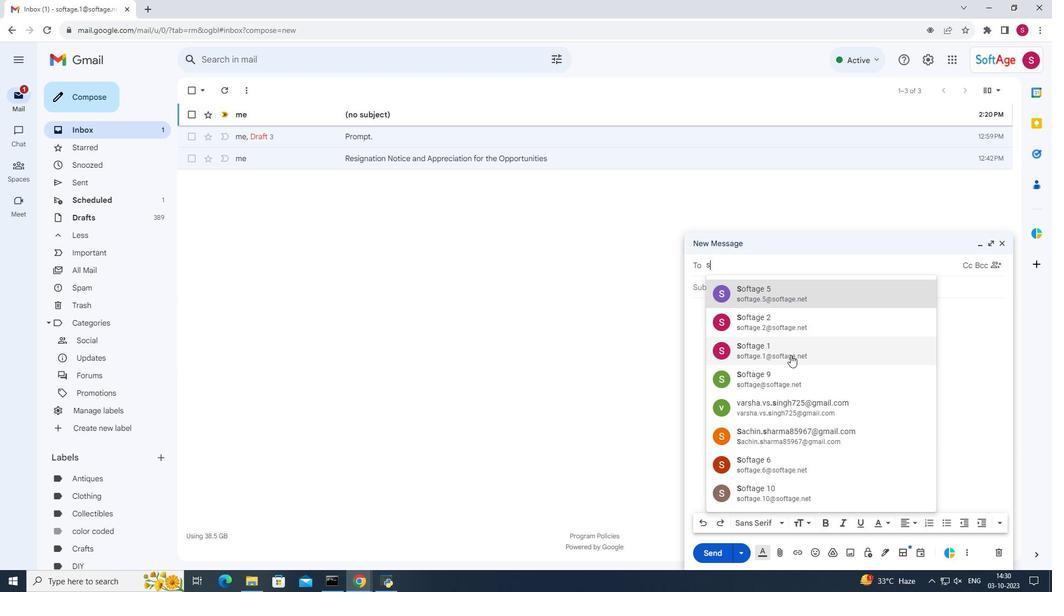 
Action: Mouse pressed left at (790, 355)
Screenshot: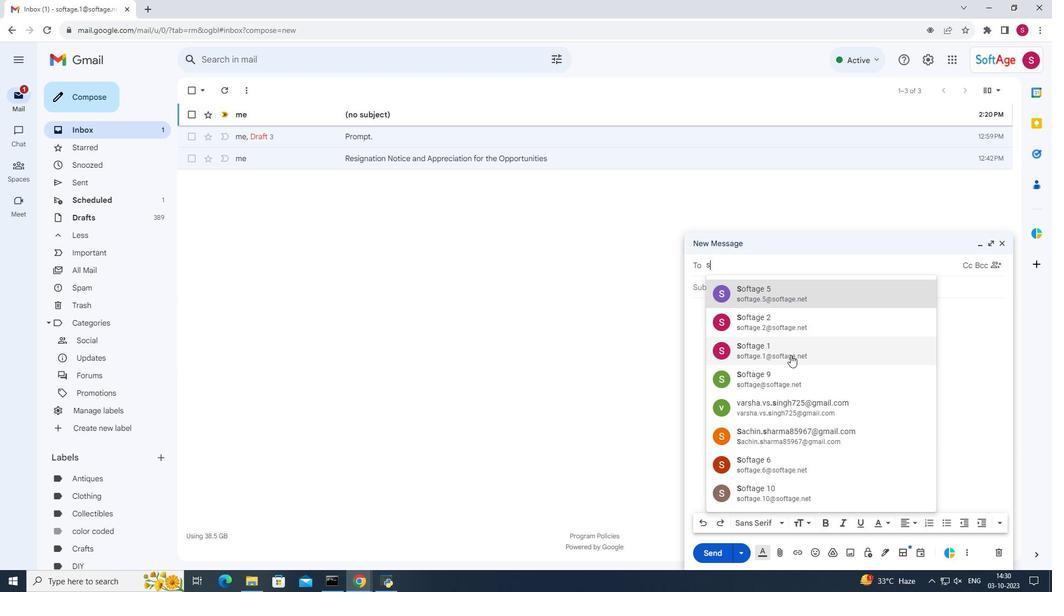 
Action: Mouse moved to (784, 339)
Screenshot: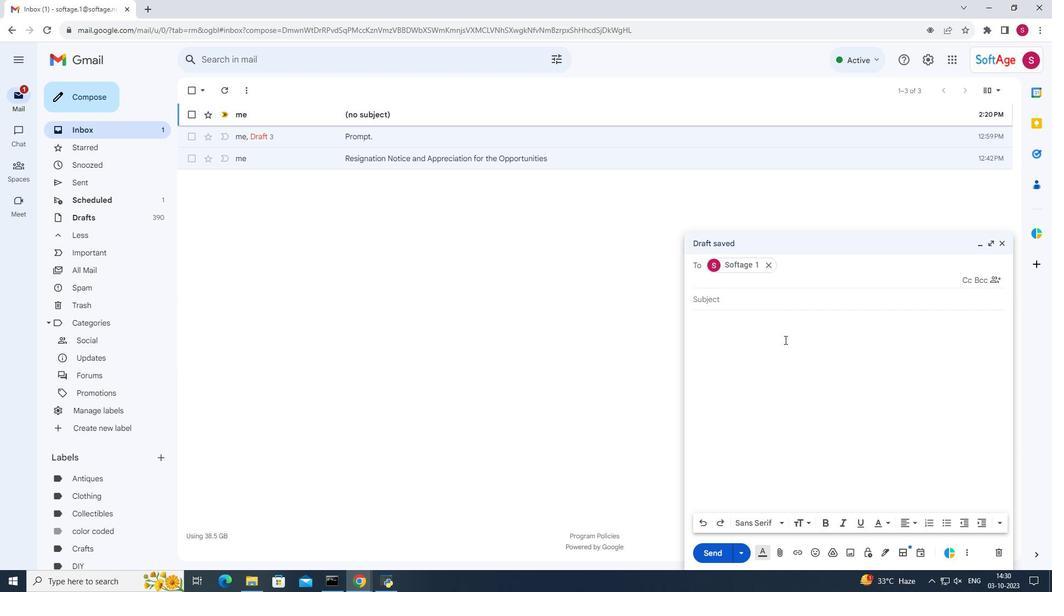 
Action: Mouse pressed left at (784, 339)
Screenshot: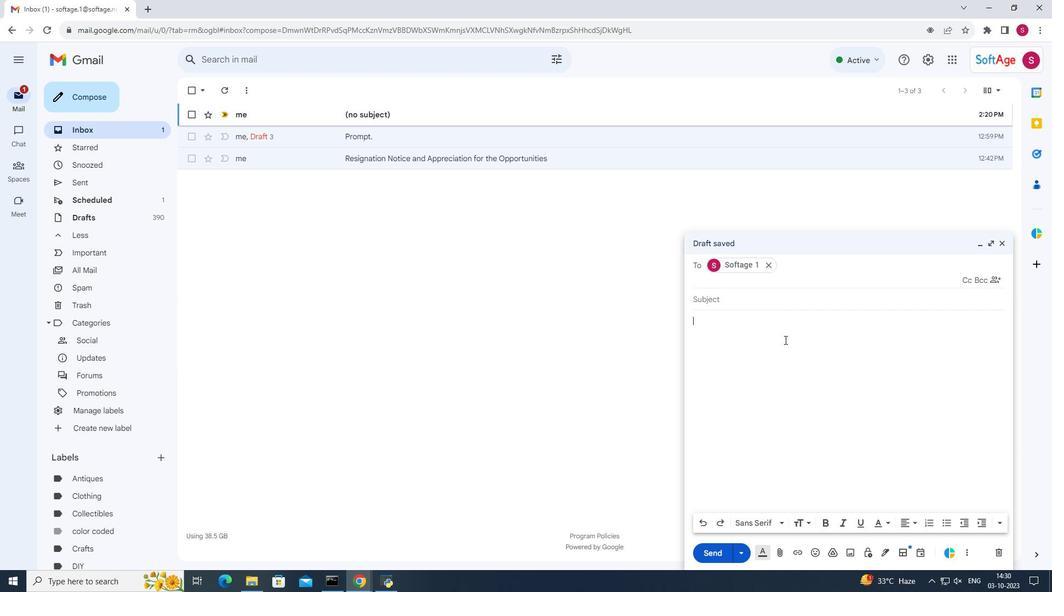 
Action: Mouse moved to (784, 342)
Screenshot: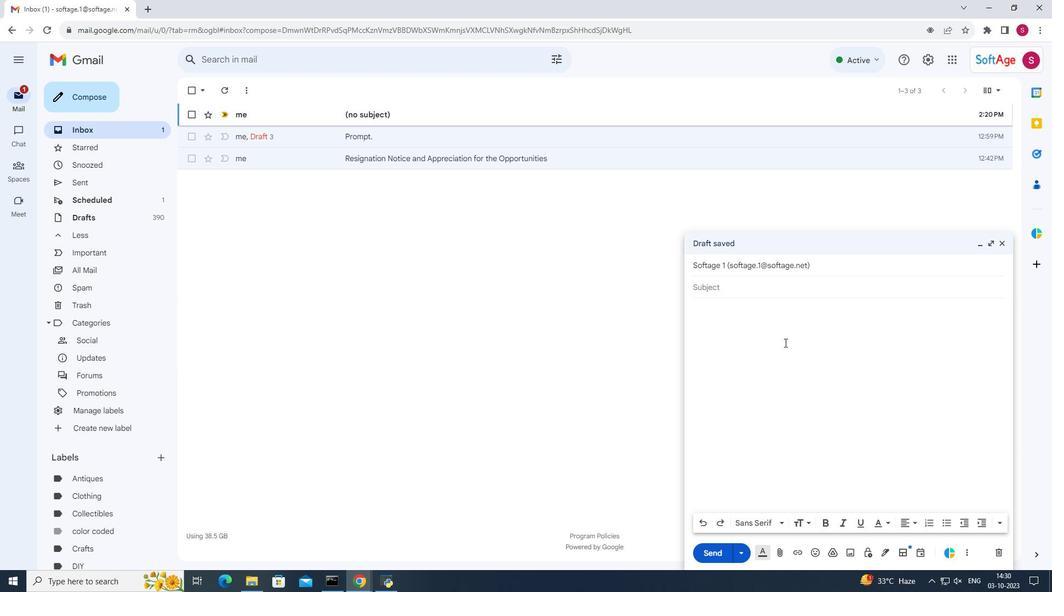 
Action: Key pressed i<Key.space>hope<Key.space>this<Key.space><Key.tab>.<Key.enter><Key.space><Key.enter>for<Key.space>more<Key.space><Key.tab><Key.enter><Key.shift>please<Key.space>viste<Key.space><Key.backspace><Key.backspace><Key.backspace>ite<Key.backspace><Key.space>site<Key.enter><Key.shift_r>:<Key.backspace><Key.backspace><Key.shift_r>:<Key.space>-<Key.space>https<Key.shift_r>:\\www.s3gs<Key.backspace>eek.com
Screenshot: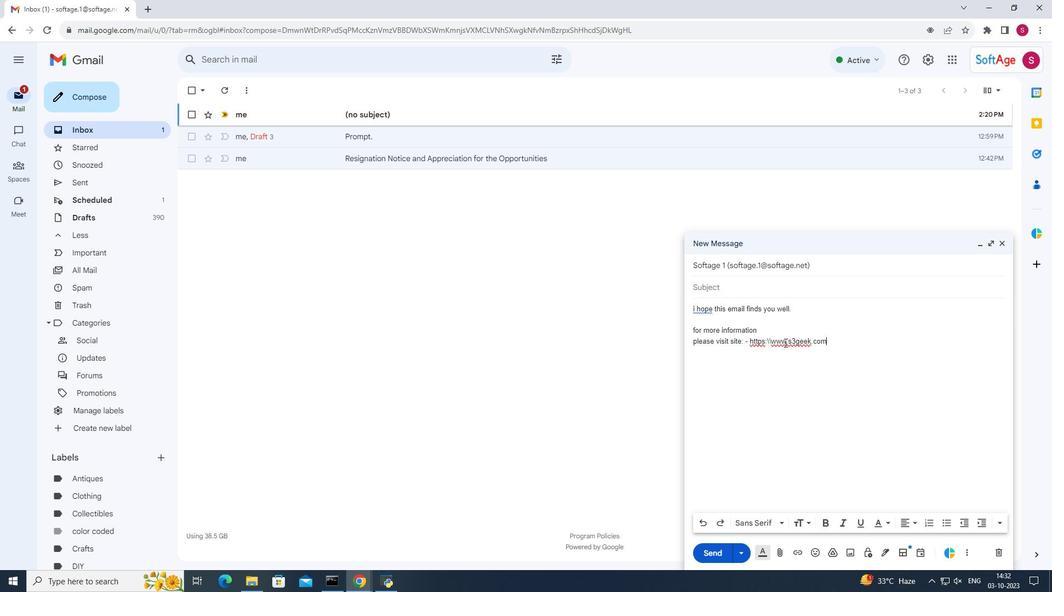
Action: Mouse moved to (719, 556)
Screenshot: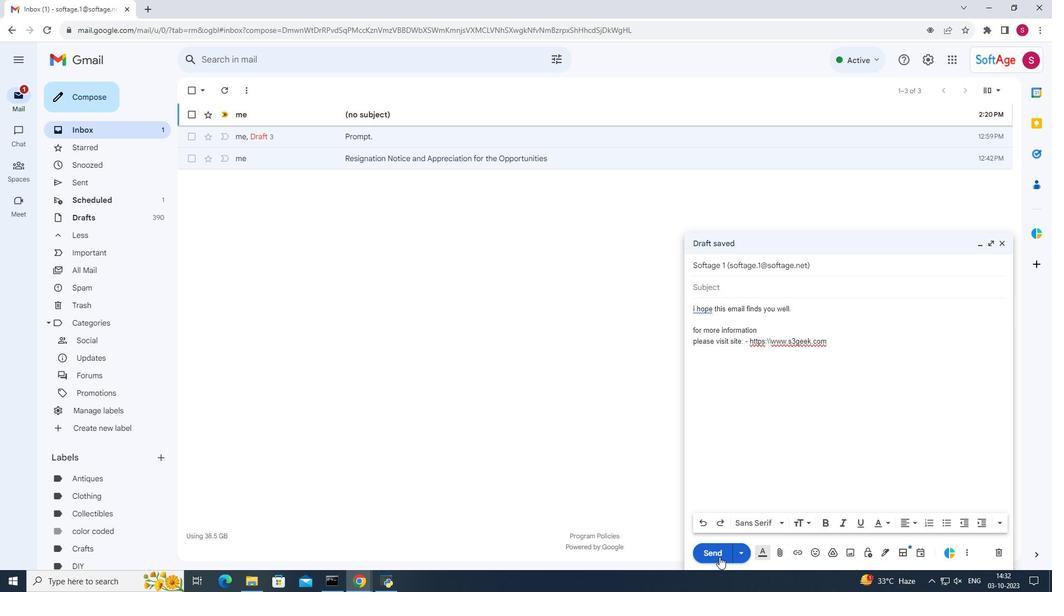 
Action: Mouse pressed left at (719, 556)
Screenshot: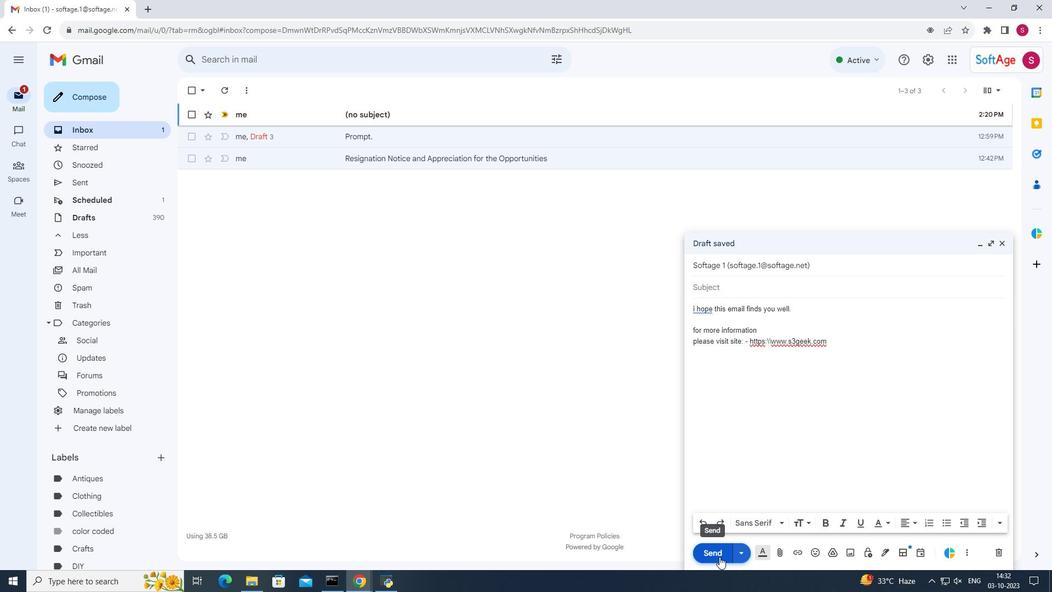 
Action: Mouse moved to (720, 555)
Screenshot: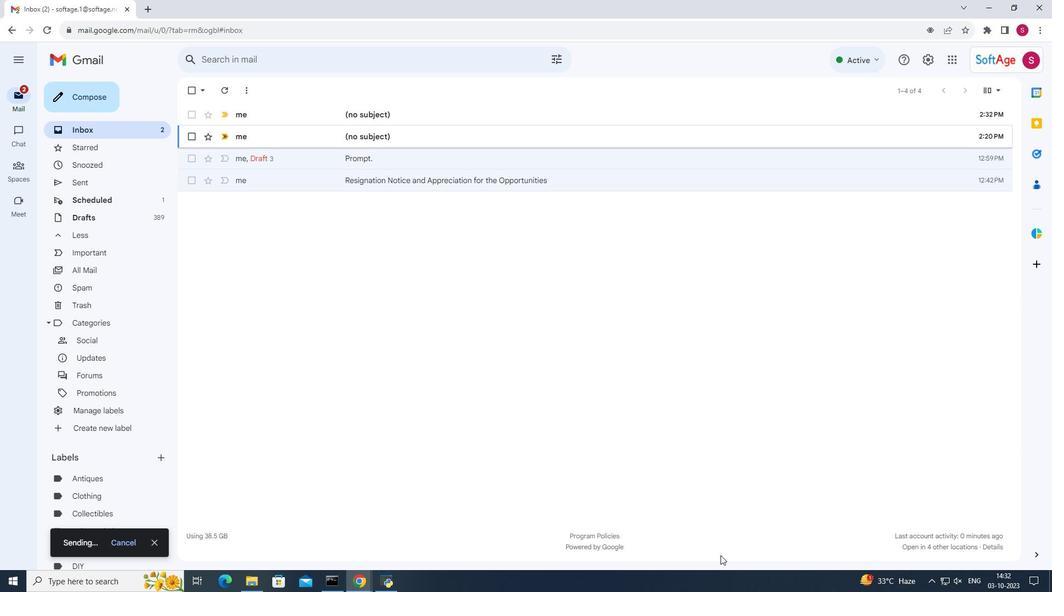 
